 Task: Create a due date automation trigger when advanced on, on the tuesday of the week a card is due add fields without custom field "Resume" set to a number lower or equal to 1 and greater or equal to 10 at 11:00 AM.
Action: Mouse moved to (1273, 98)
Screenshot: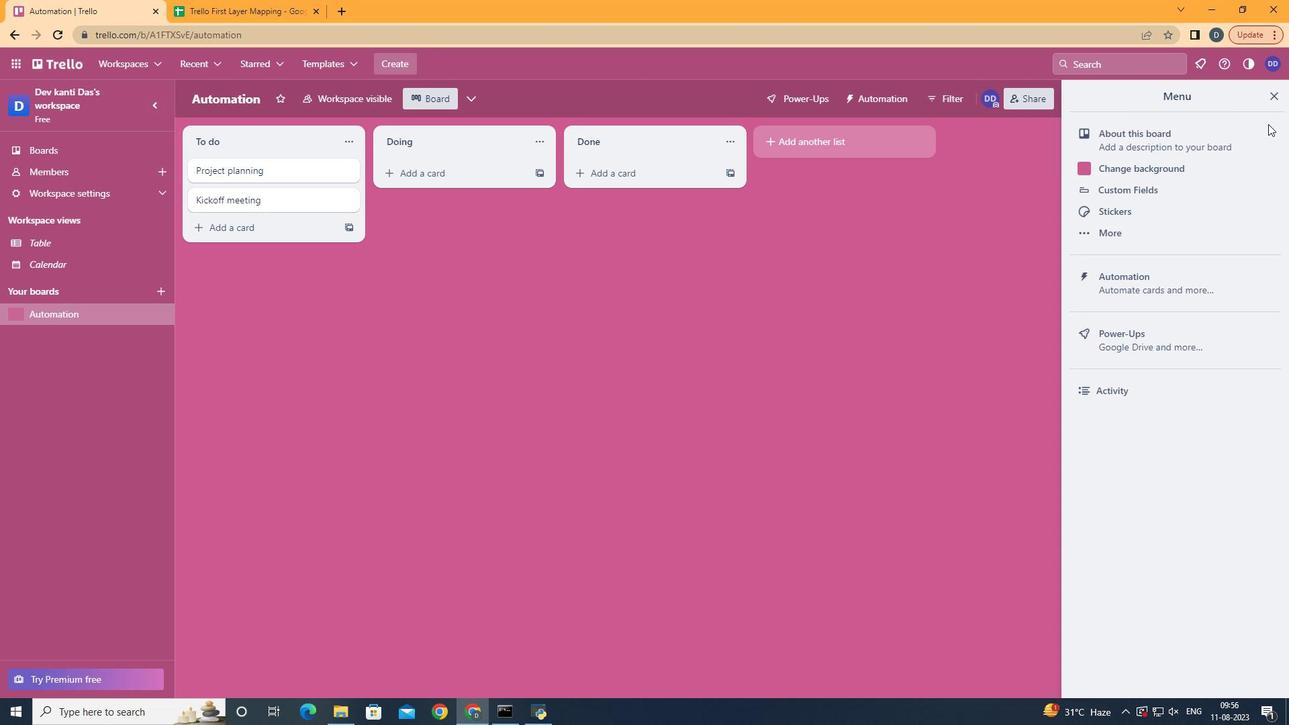 
Action: Mouse pressed left at (1273, 98)
Screenshot: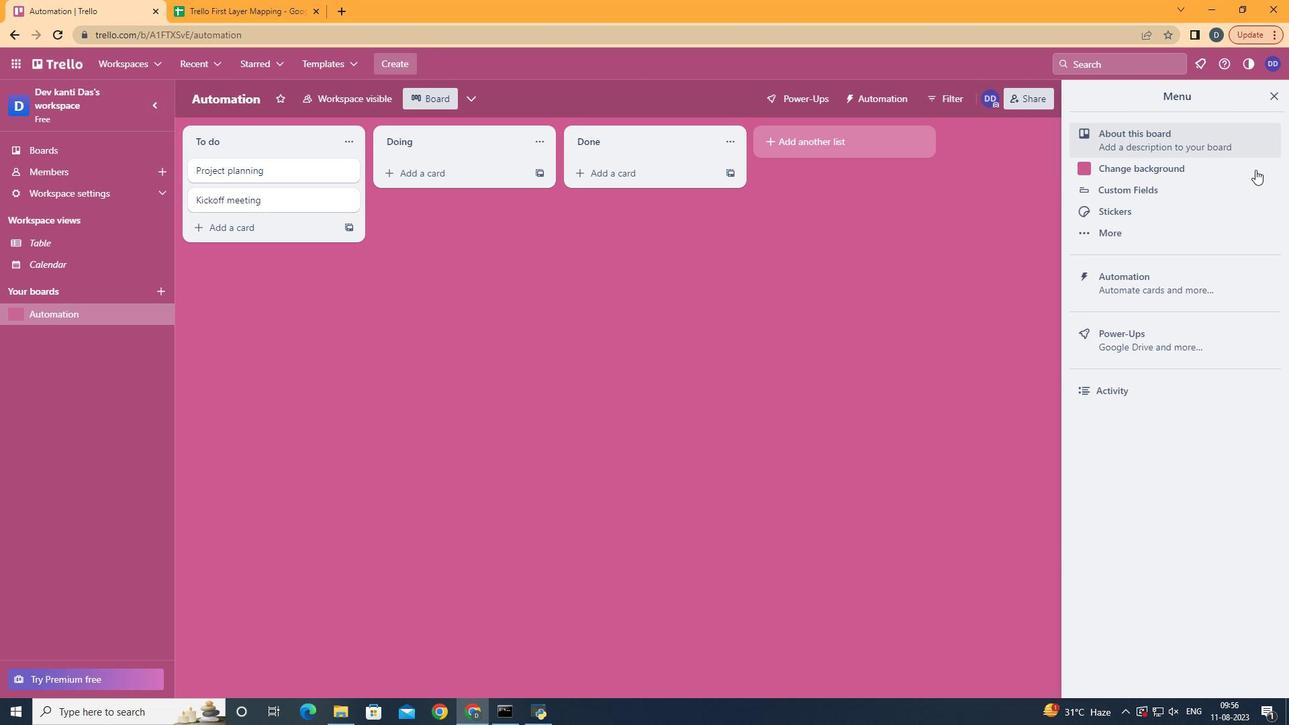 
Action: Mouse moved to (1178, 292)
Screenshot: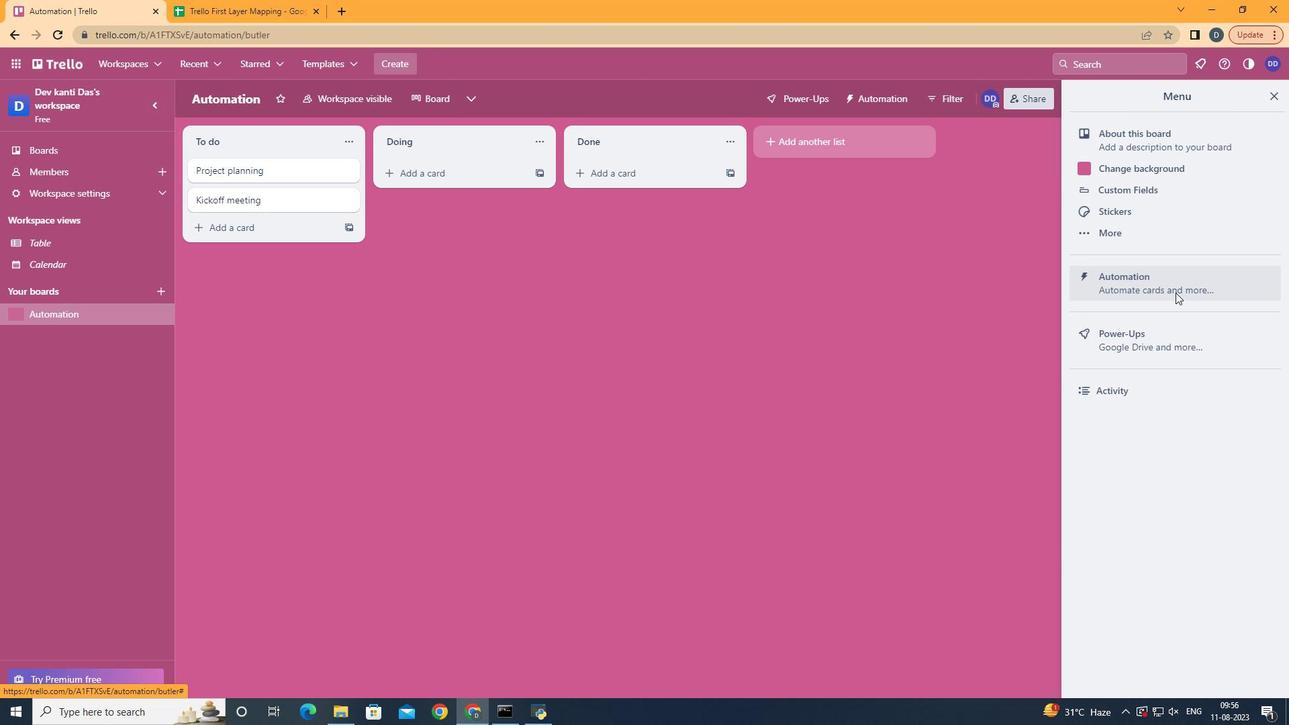 
Action: Mouse pressed left at (1178, 292)
Screenshot: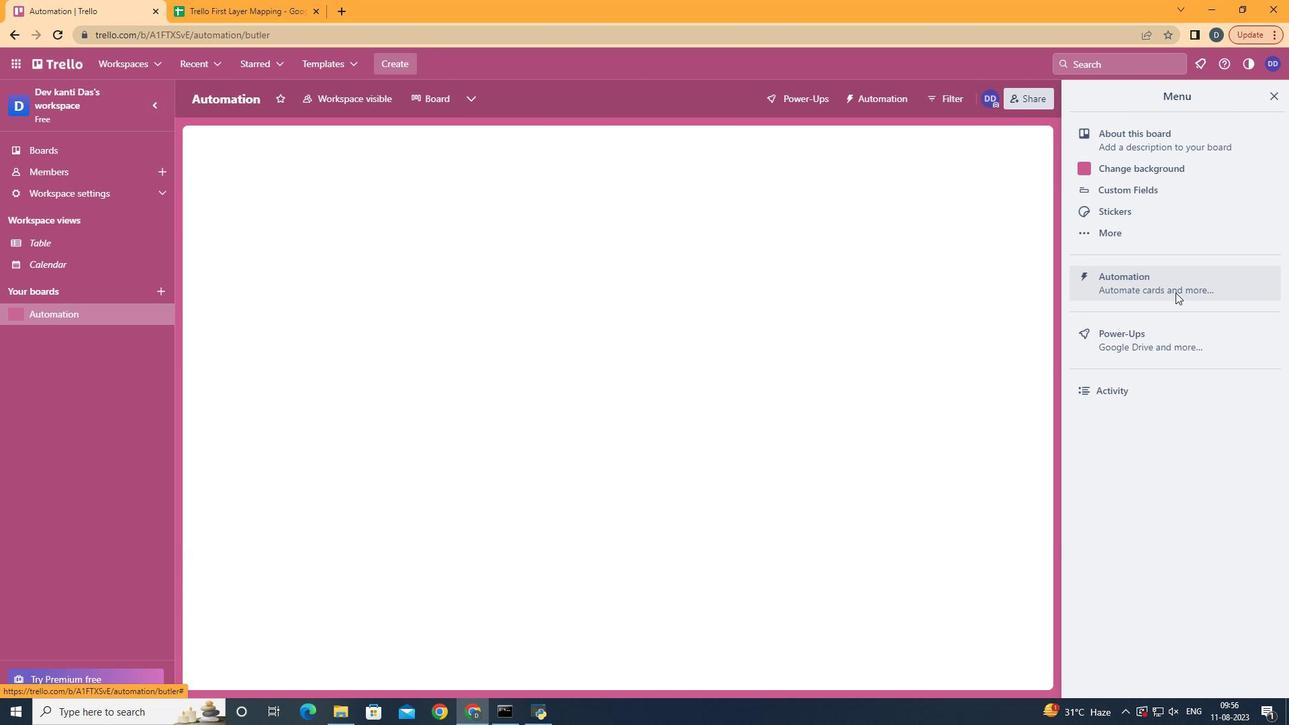 
Action: Mouse moved to (236, 270)
Screenshot: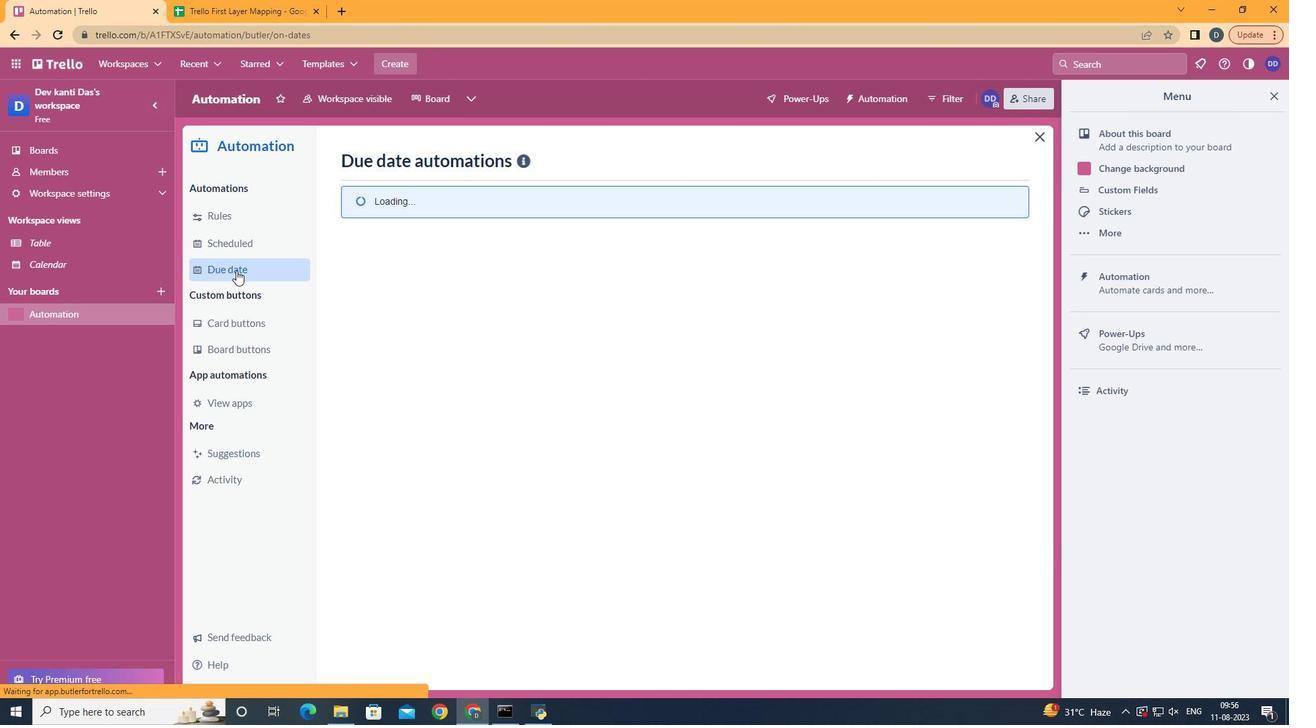 
Action: Mouse pressed left at (236, 270)
Screenshot: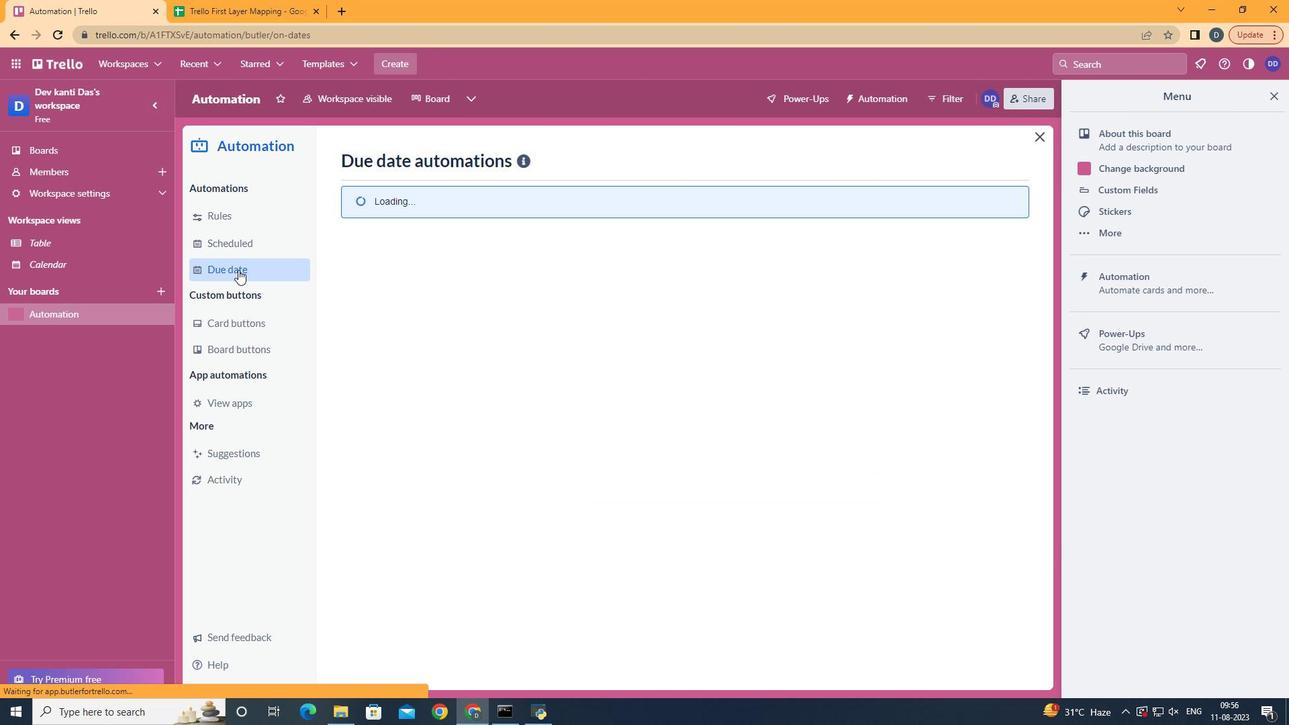 
Action: Mouse moved to (945, 159)
Screenshot: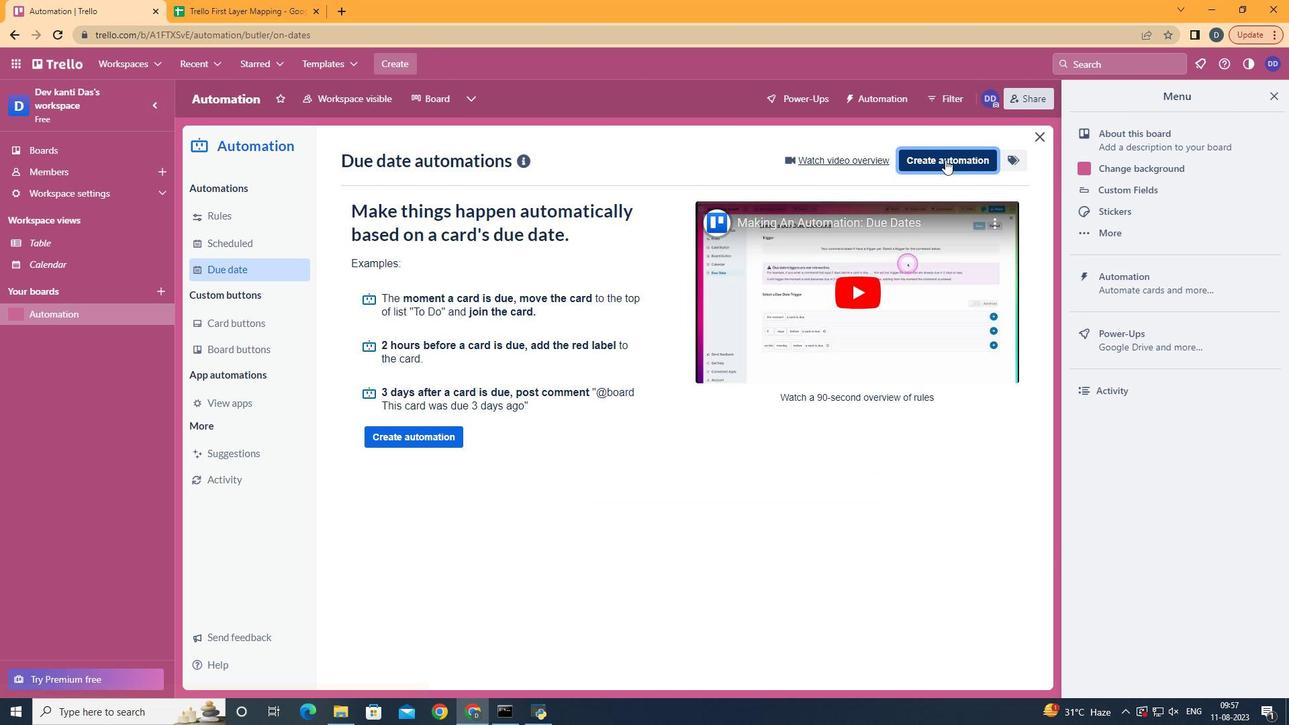 
Action: Mouse pressed left at (945, 159)
Screenshot: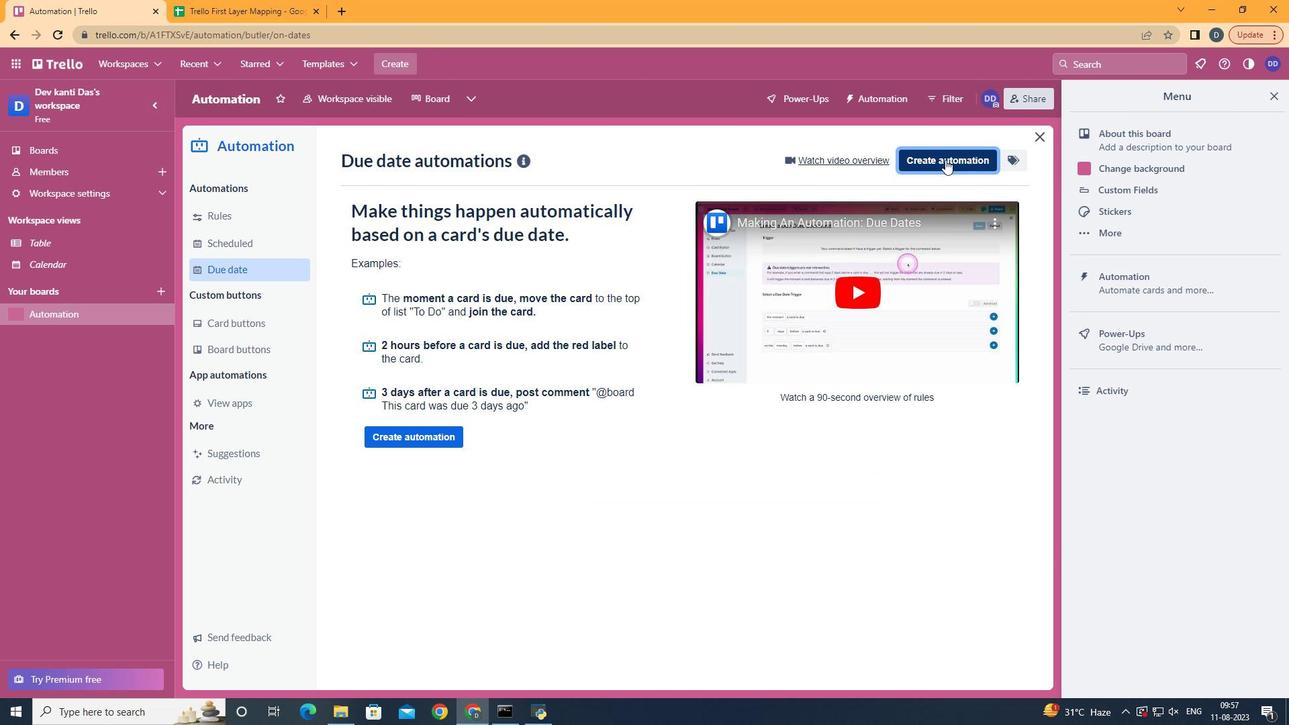
Action: Mouse moved to (636, 278)
Screenshot: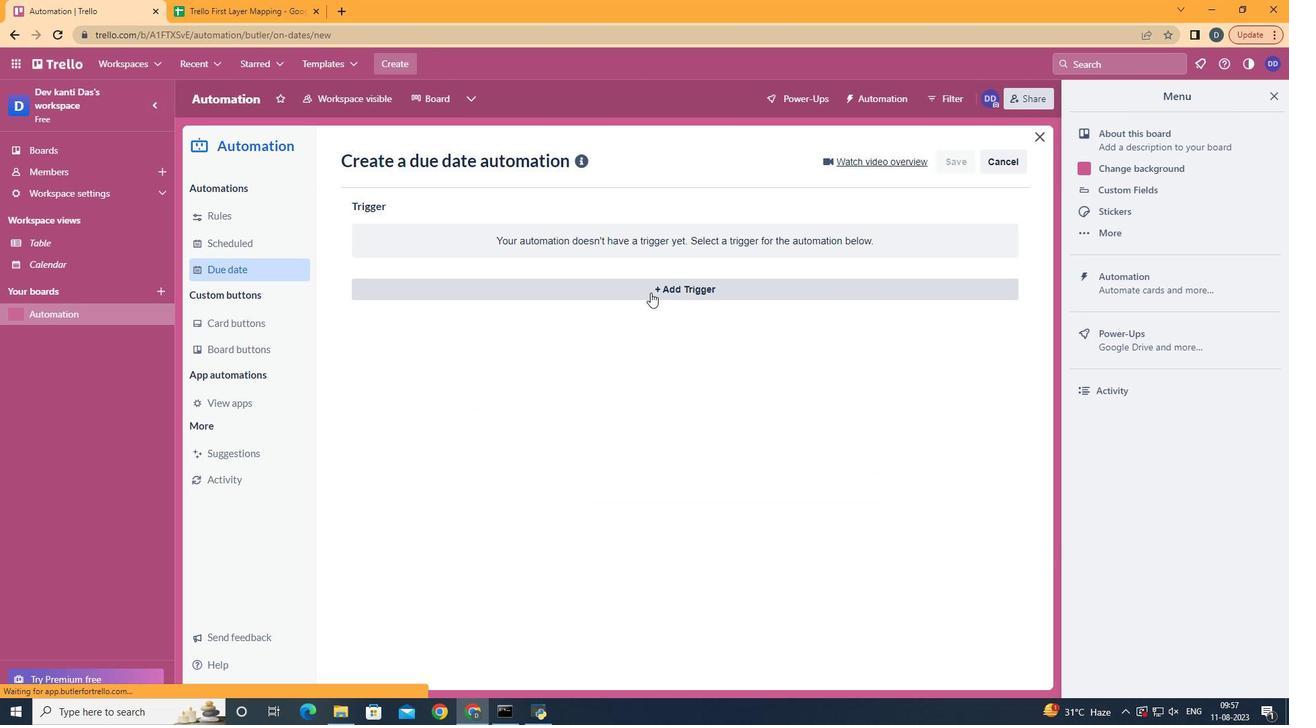 
Action: Mouse pressed left at (636, 278)
Screenshot: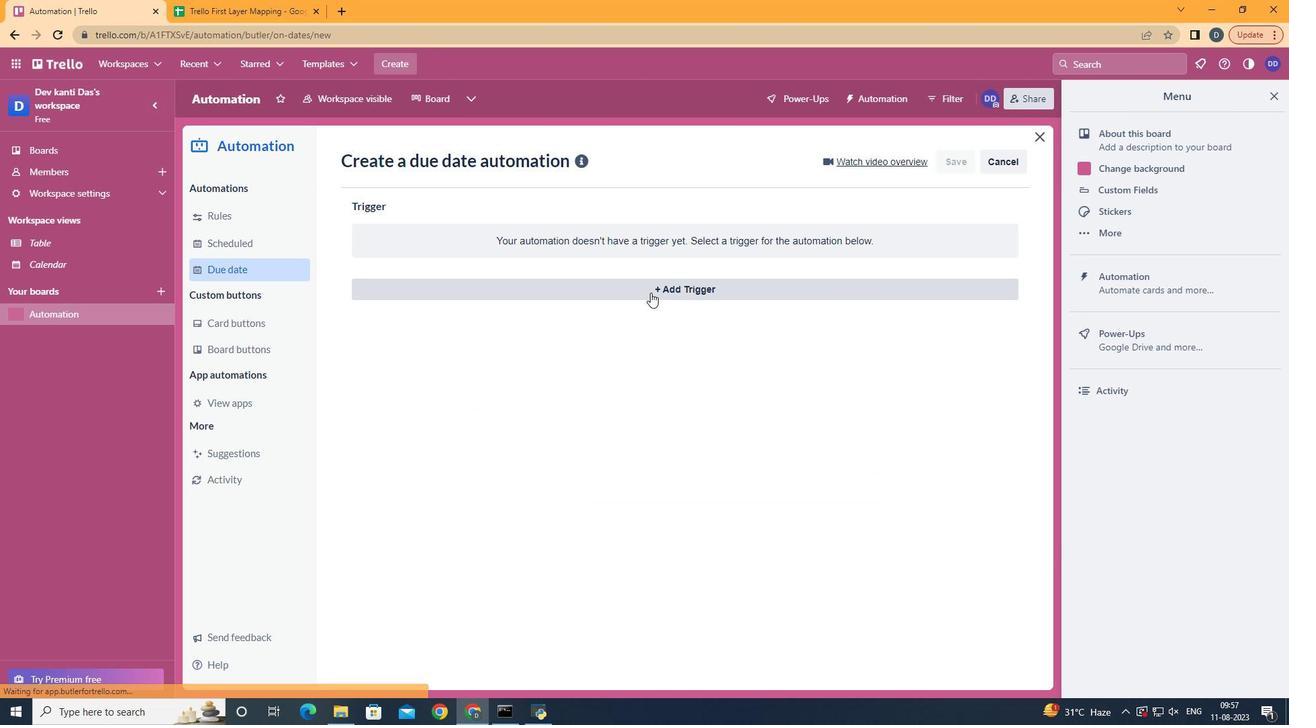 
Action: Mouse moved to (651, 292)
Screenshot: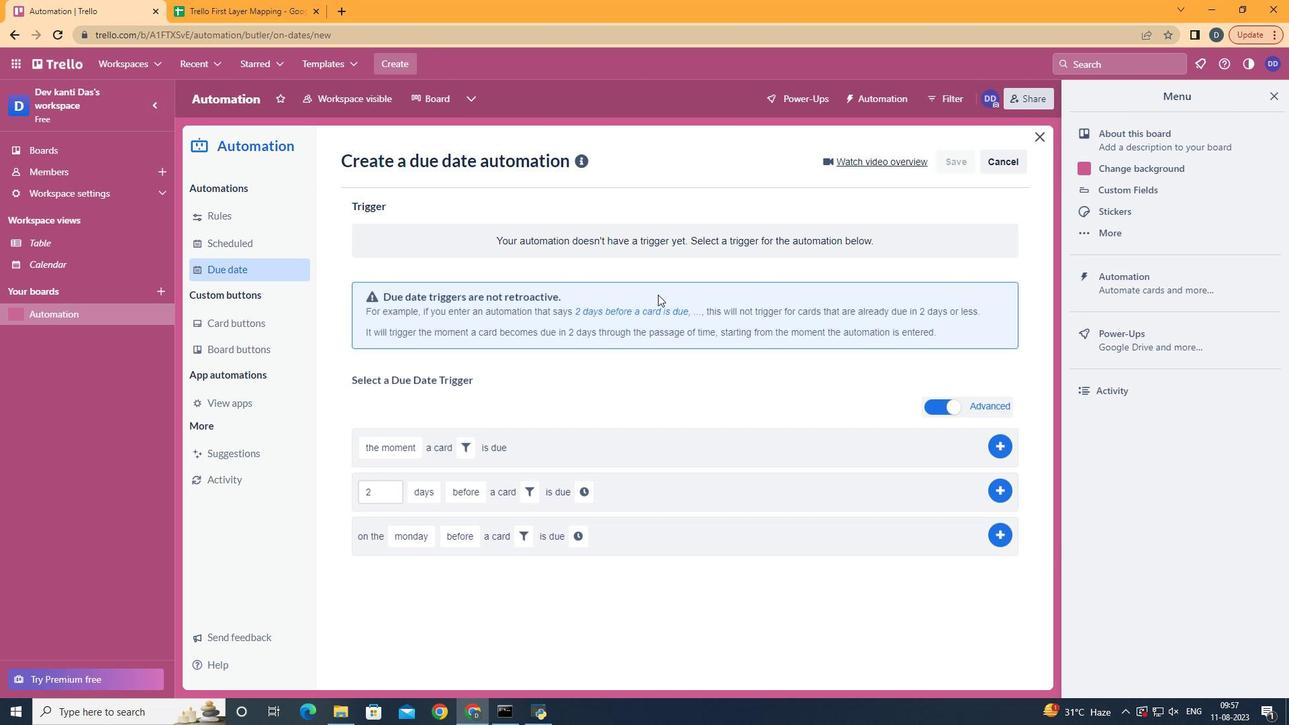 
Action: Mouse pressed left at (651, 292)
Screenshot: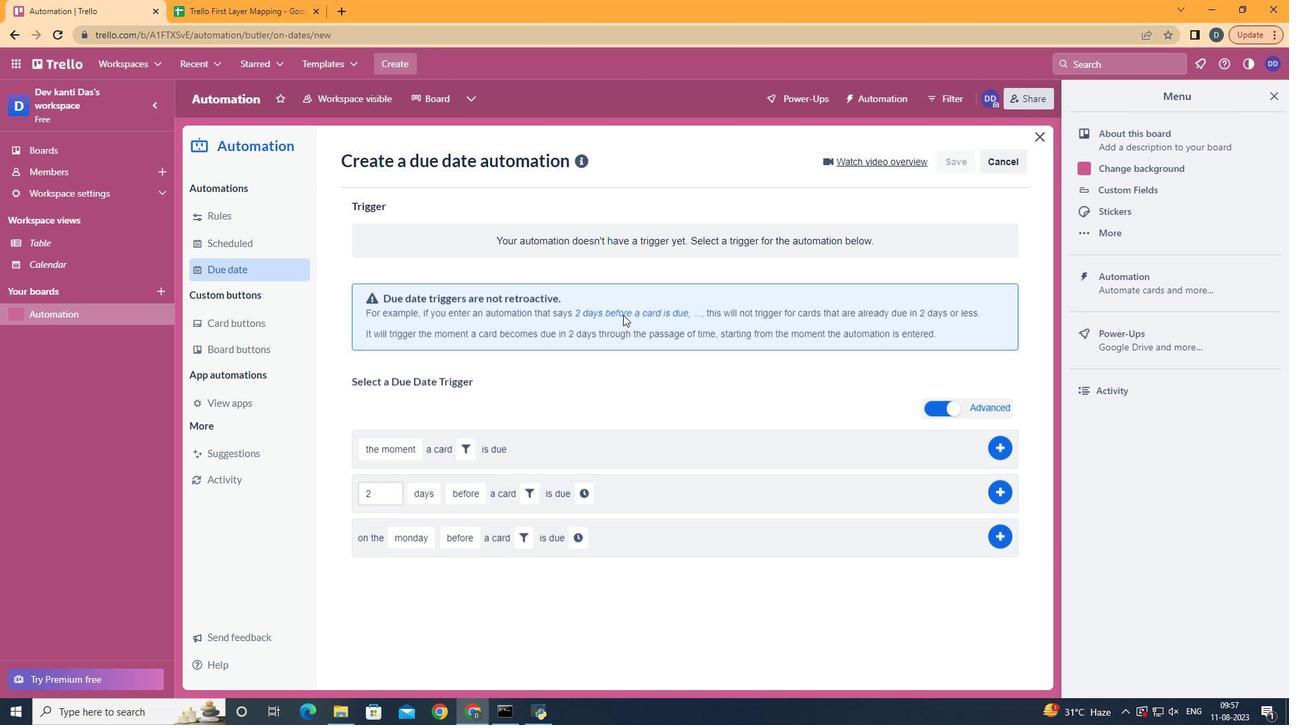 
Action: Mouse moved to (457, 375)
Screenshot: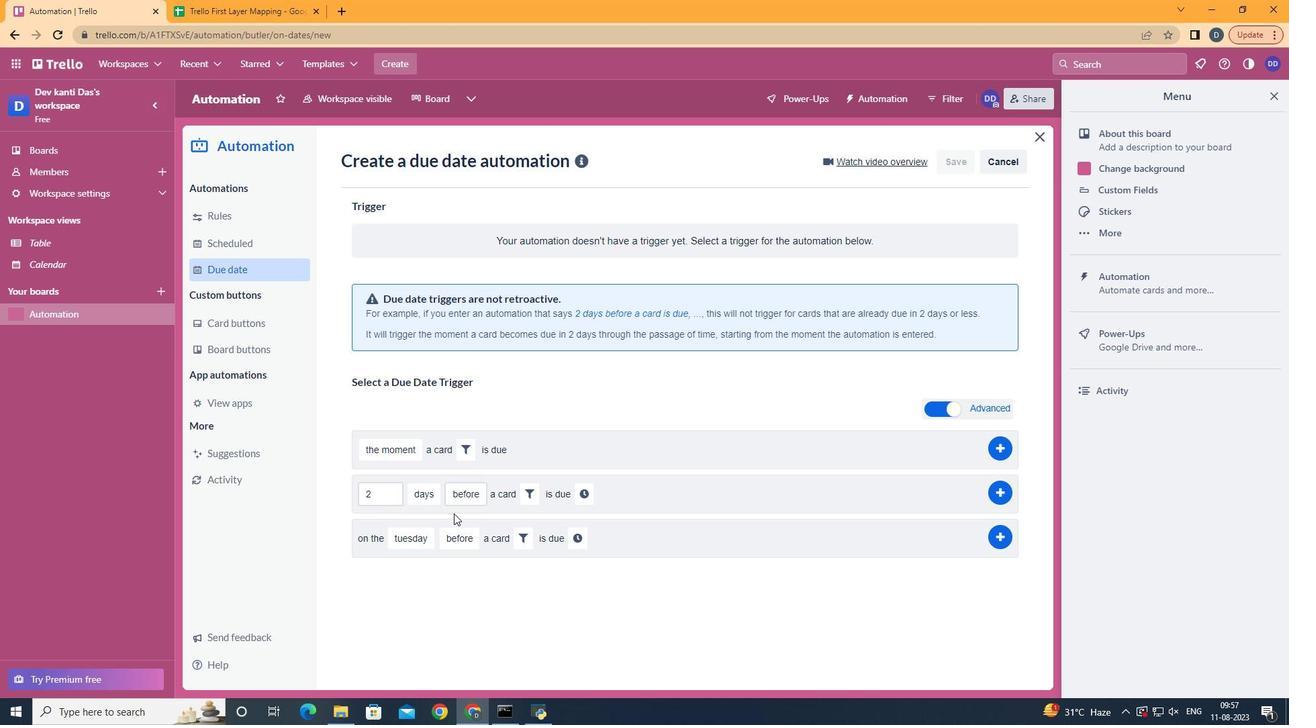 
Action: Mouse pressed left at (457, 375)
Screenshot: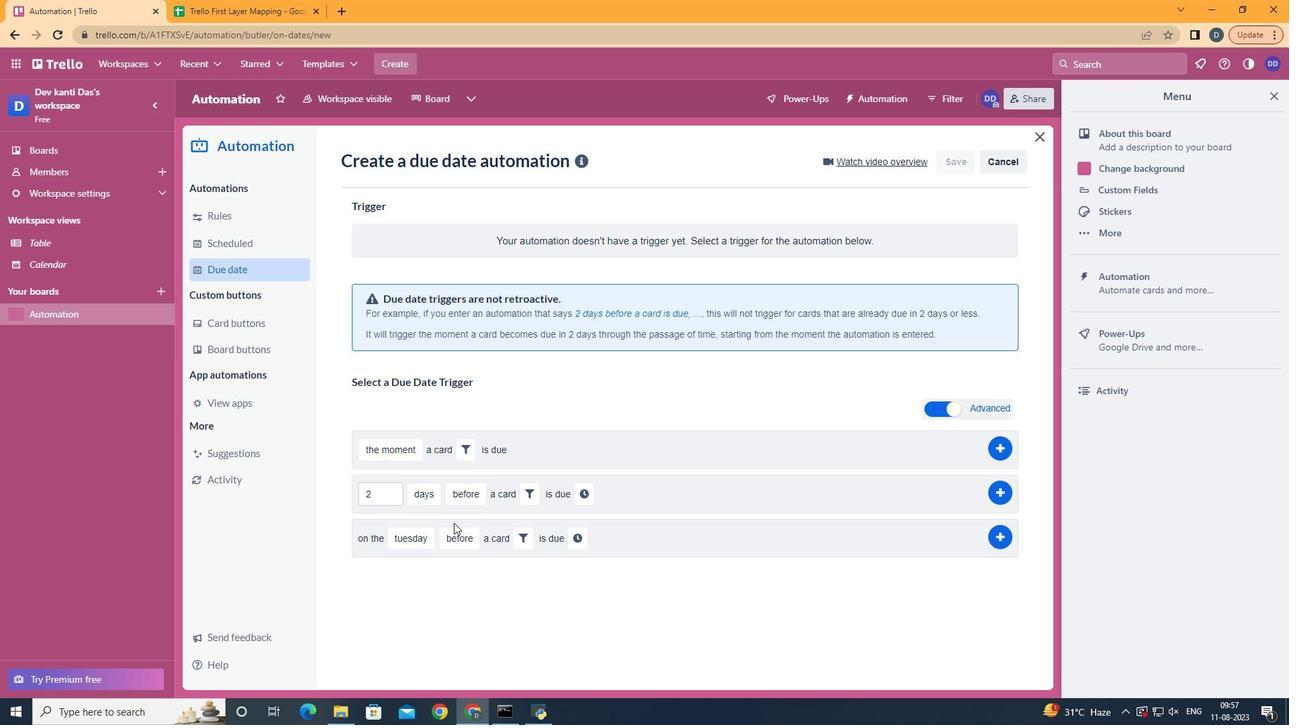 
Action: Mouse moved to (460, 620)
Screenshot: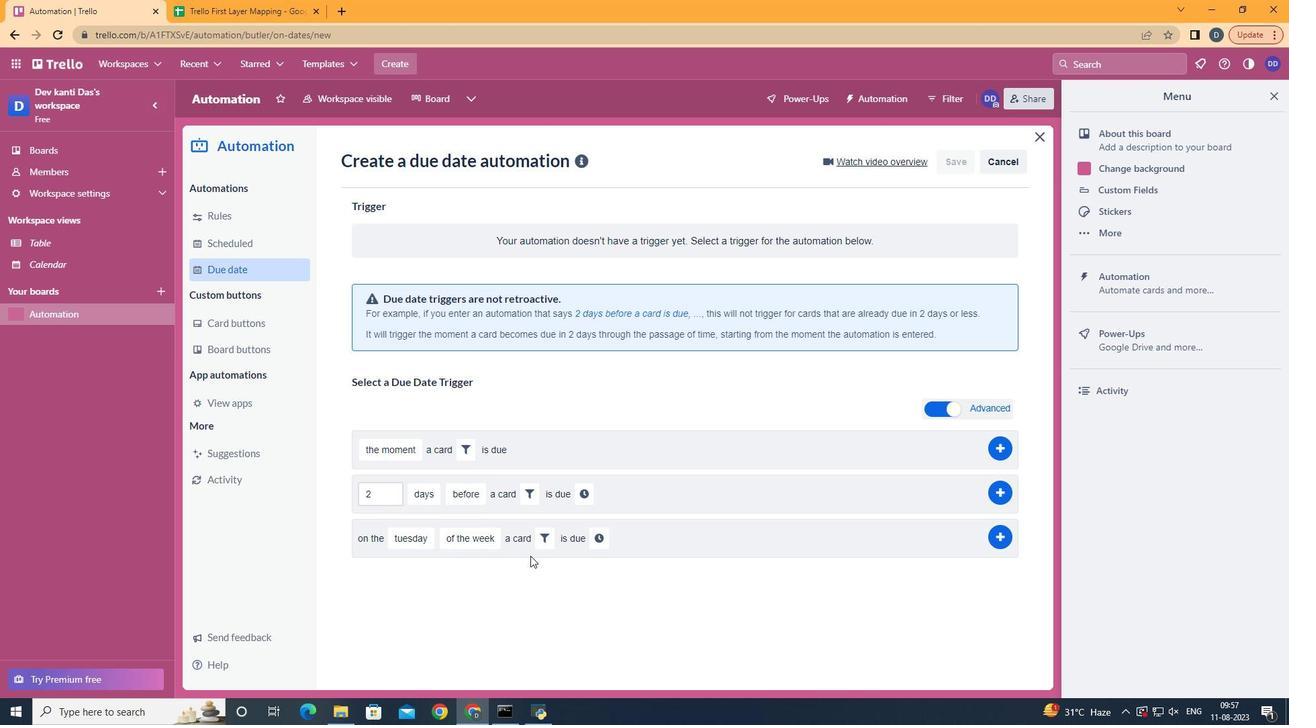 
Action: Mouse pressed left at (460, 620)
Screenshot: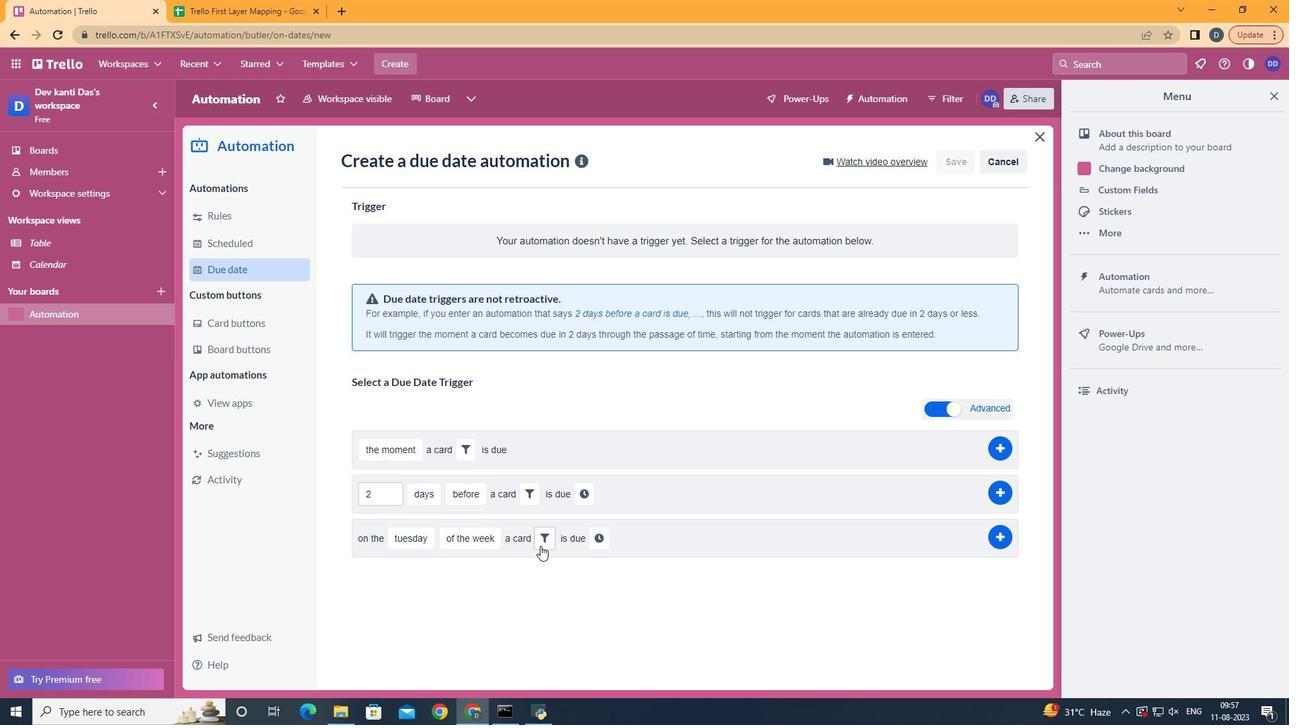 
Action: Mouse moved to (547, 543)
Screenshot: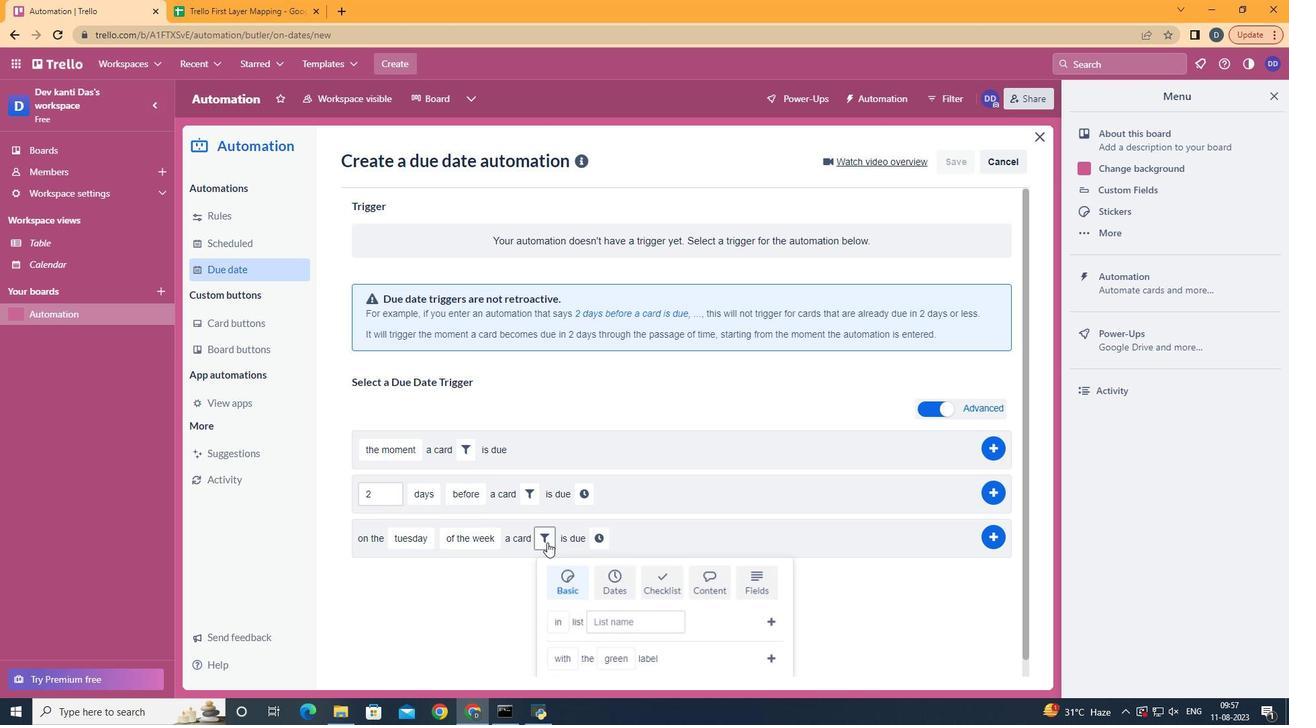 
Action: Mouse pressed left at (547, 543)
Screenshot: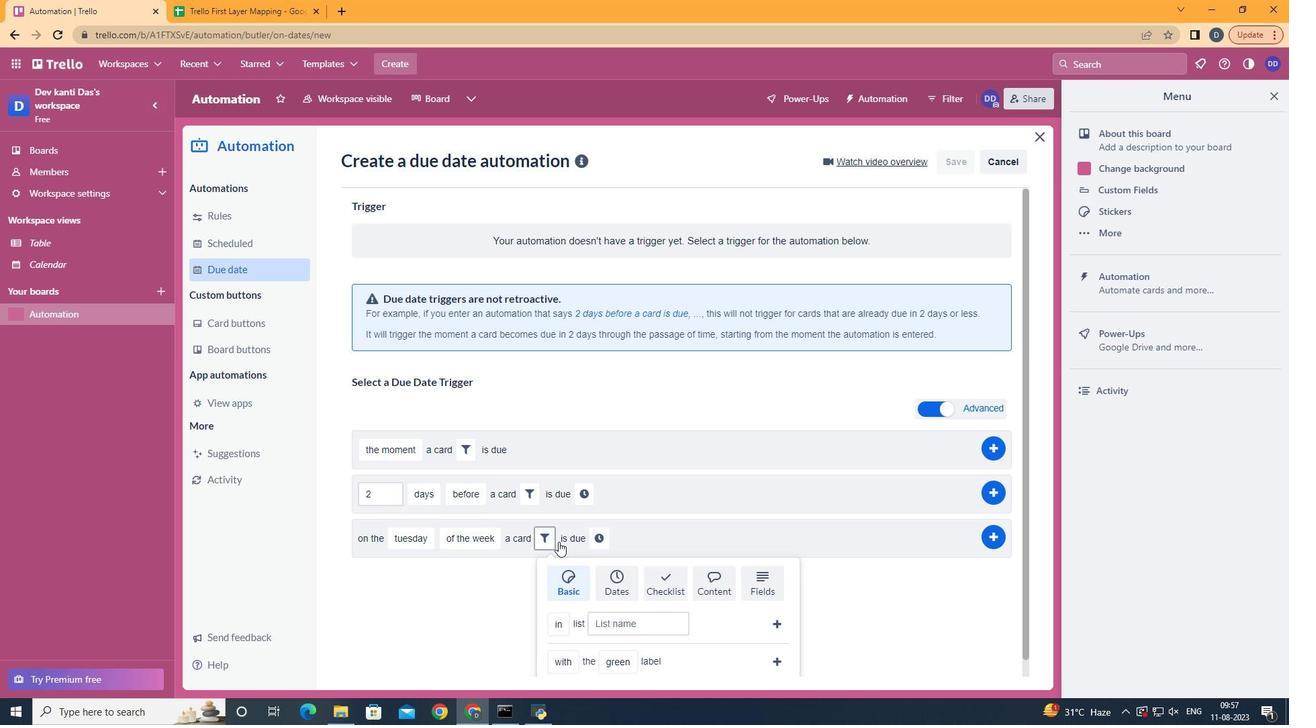 
Action: Mouse moved to (747, 580)
Screenshot: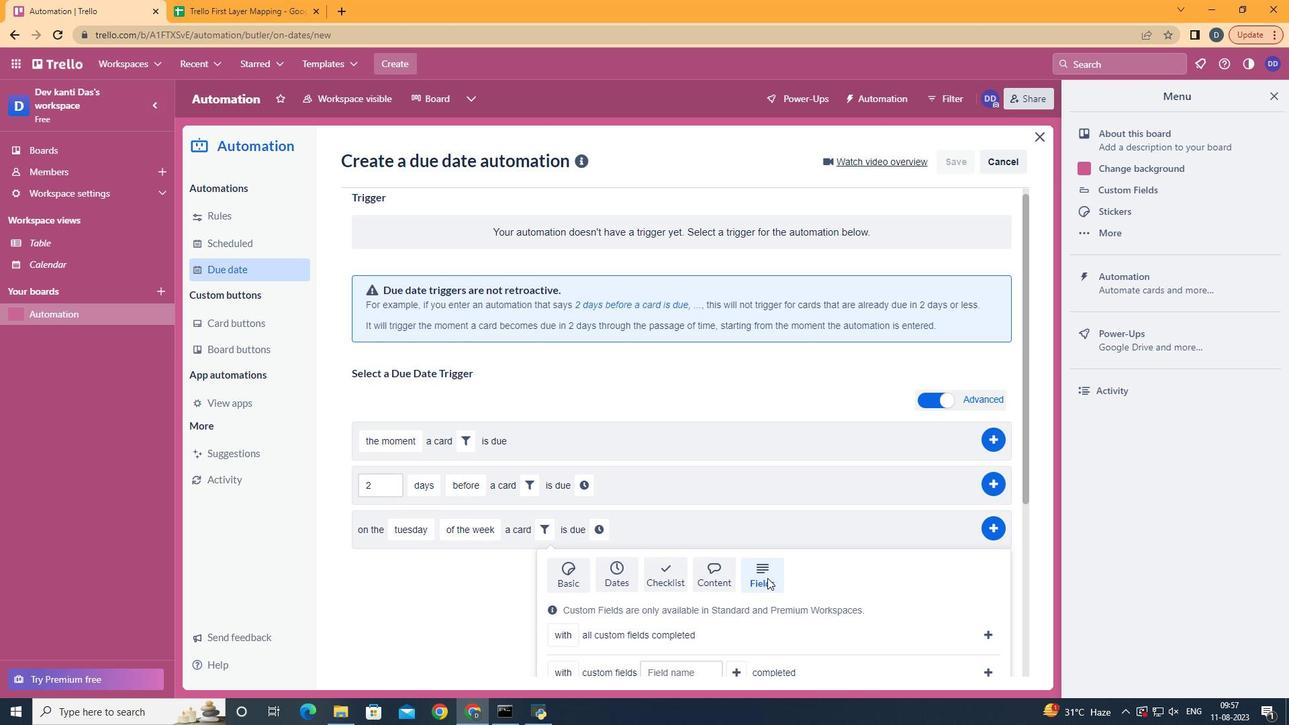 
Action: Mouse pressed left at (747, 580)
Screenshot: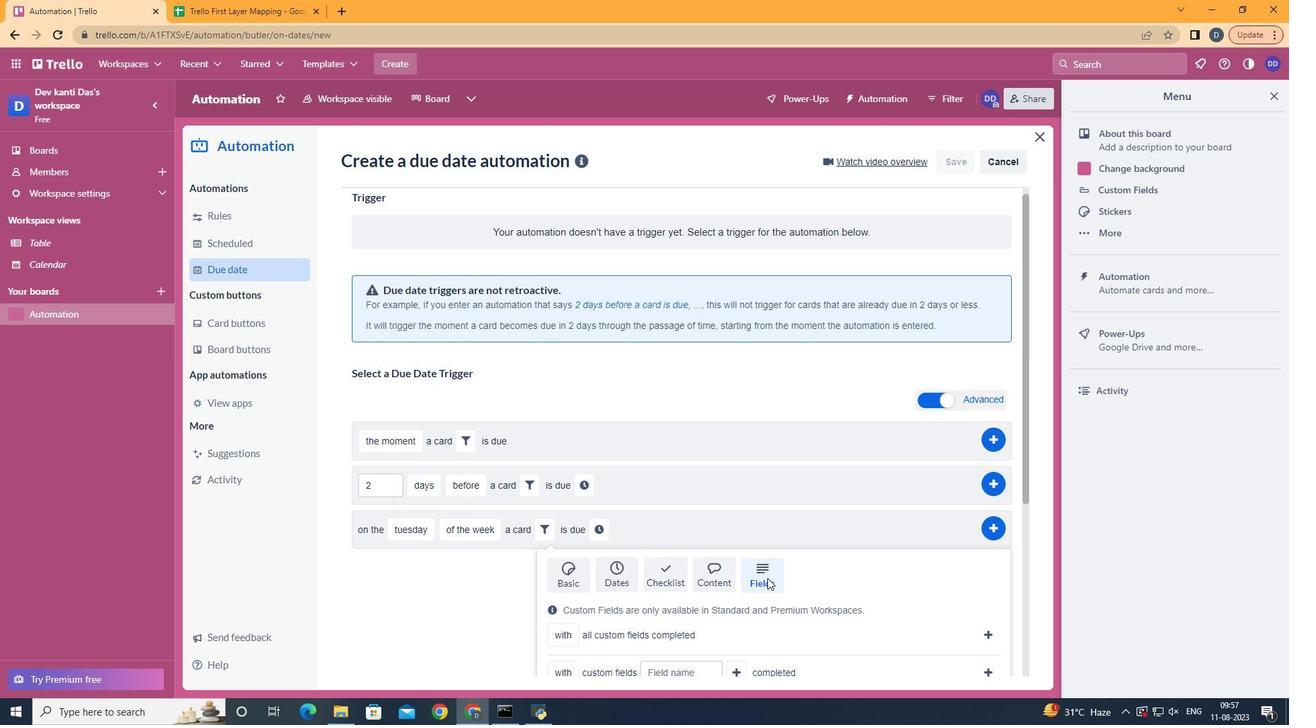 
Action: Mouse moved to (749, 580)
Screenshot: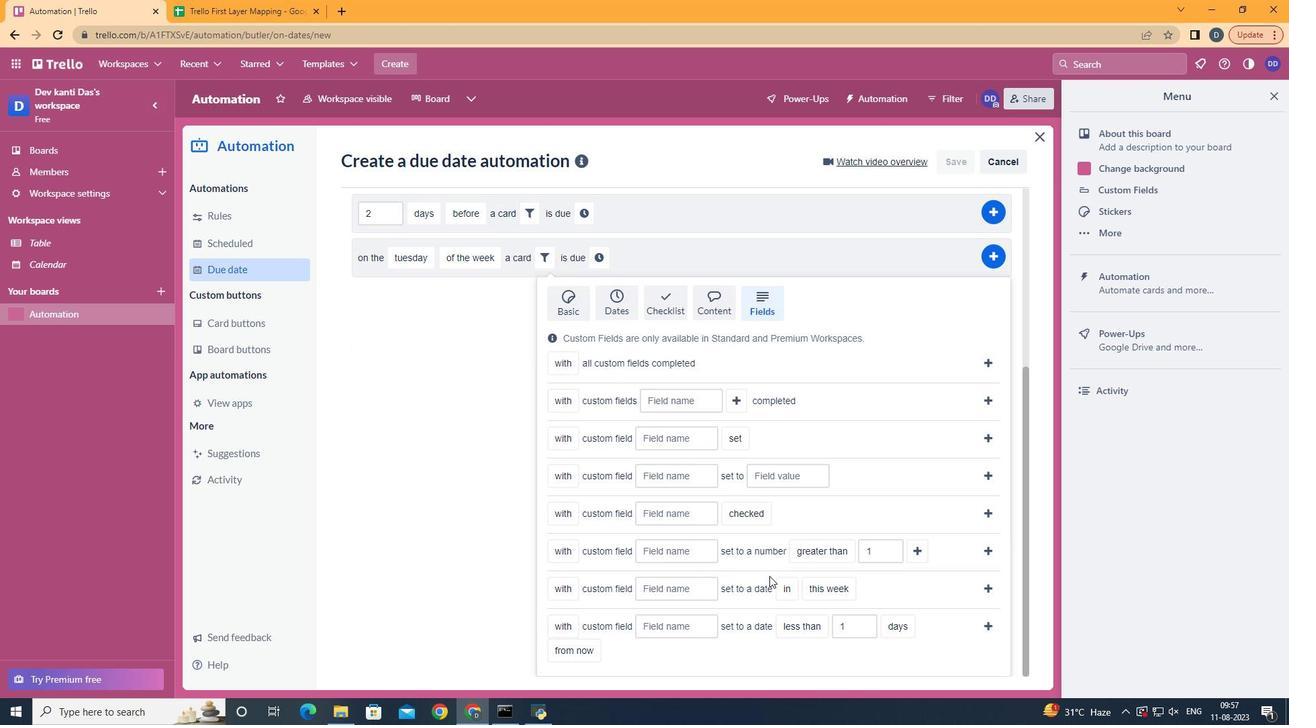 
Action: Mouse scrolled (749, 579) with delta (0, 0)
Screenshot: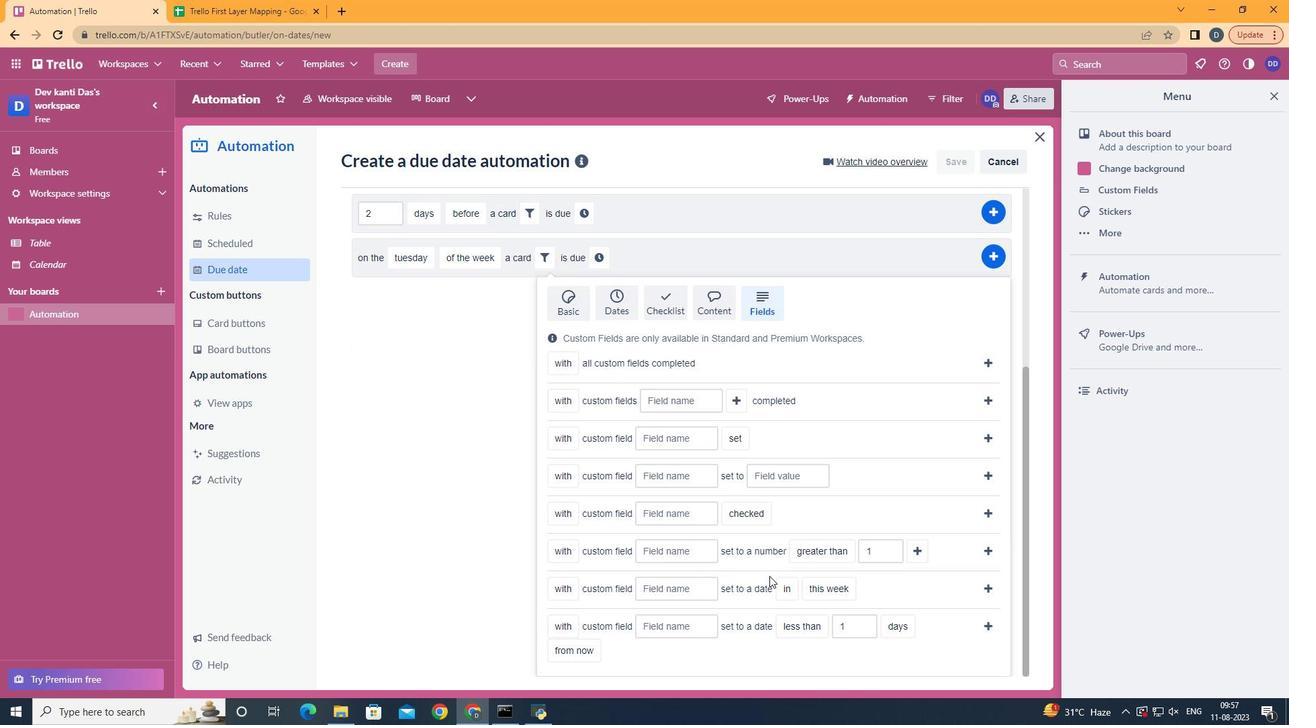 
Action: Mouse scrolled (749, 579) with delta (0, 0)
Screenshot: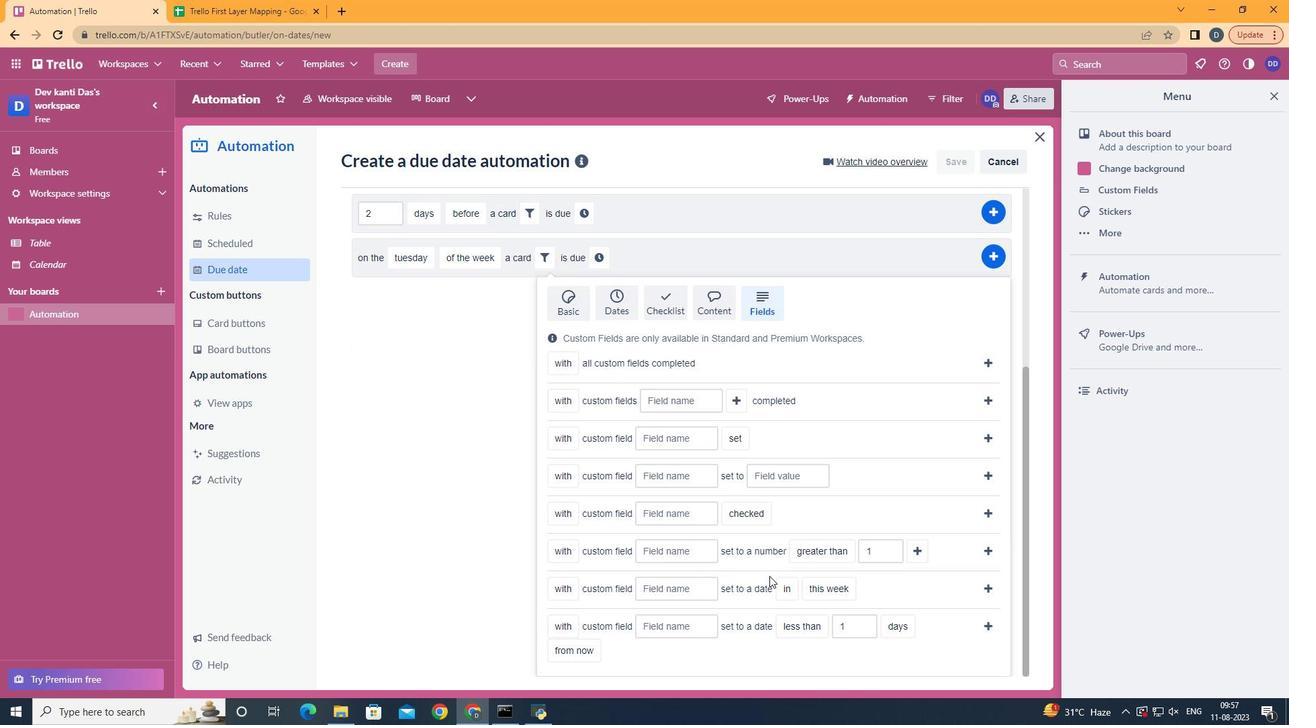 
Action: Mouse scrolled (749, 579) with delta (0, 0)
Screenshot: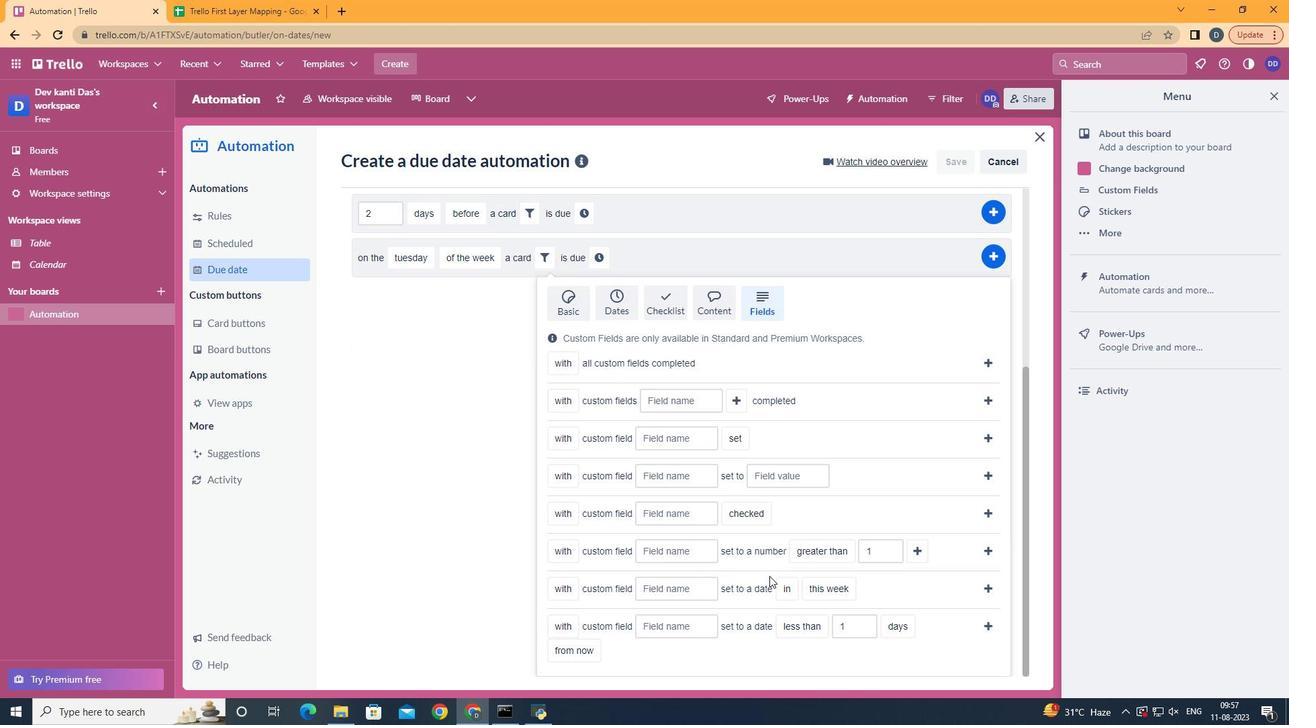 
Action: Mouse scrolled (749, 579) with delta (0, 0)
Screenshot: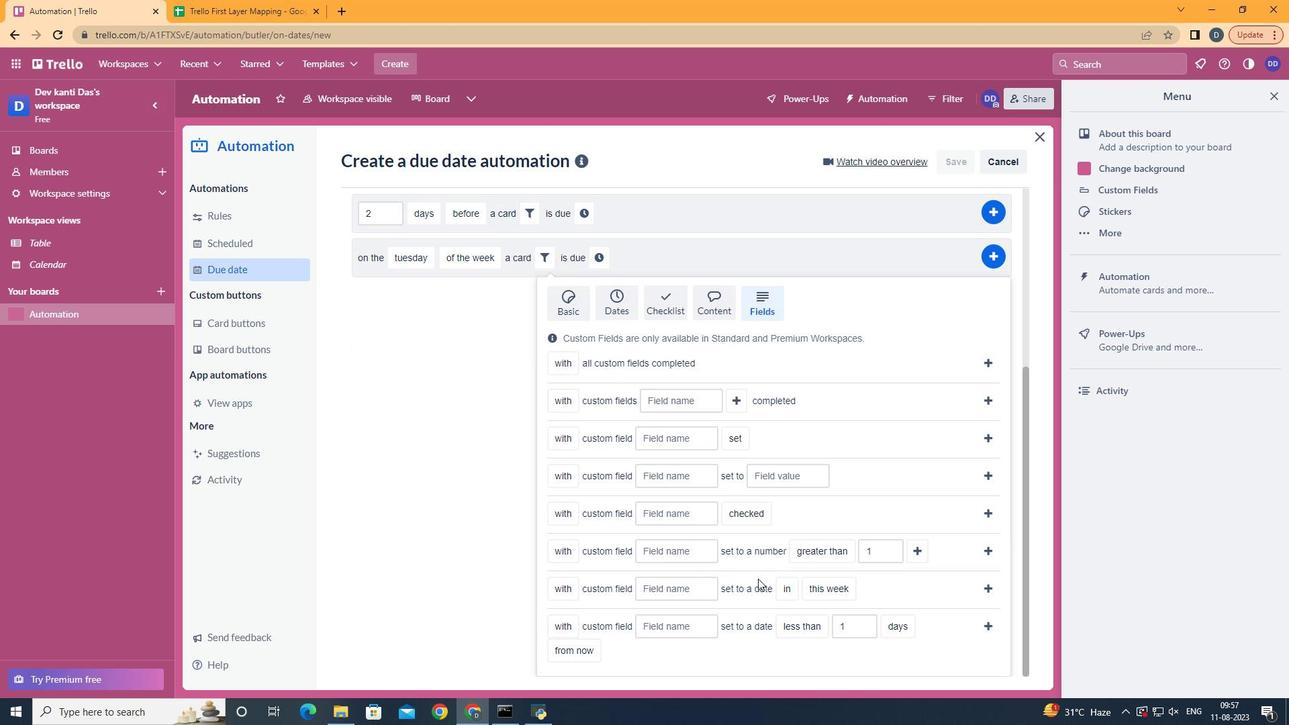 
Action: Mouse scrolled (749, 579) with delta (0, 0)
Screenshot: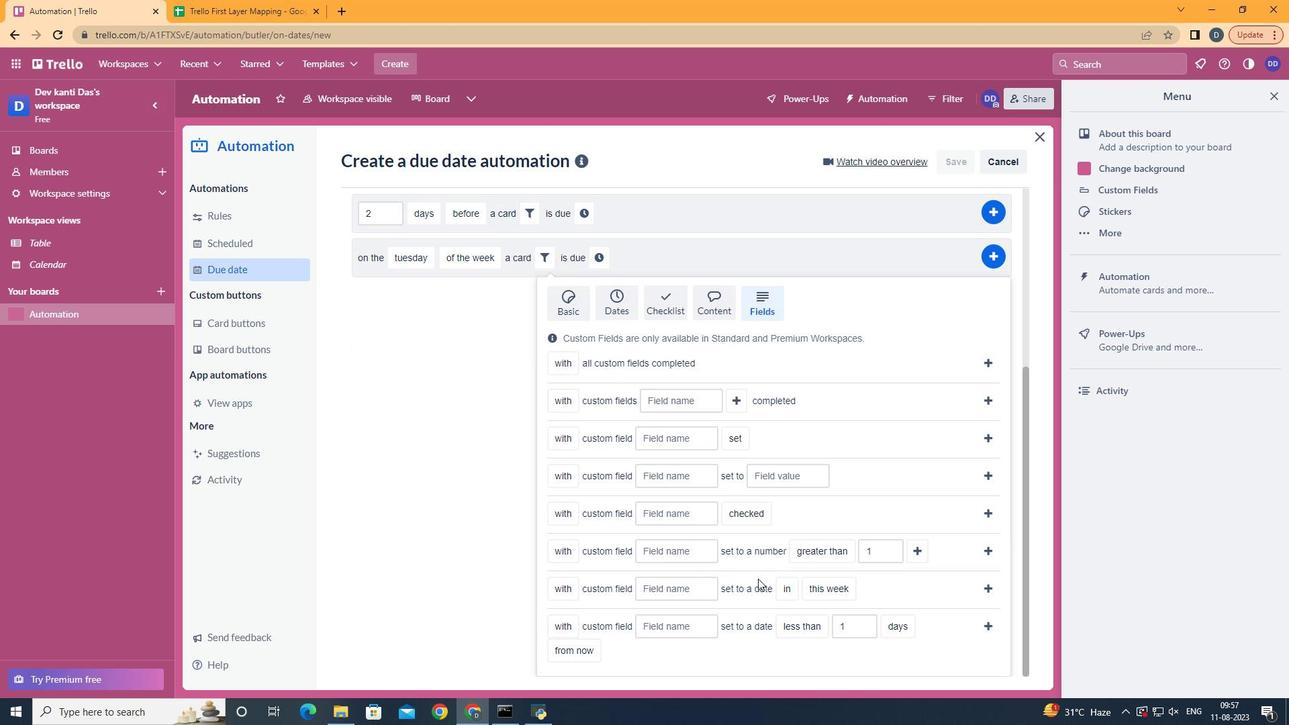 
Action: Mouse moved to (577, 610)
Screenshot: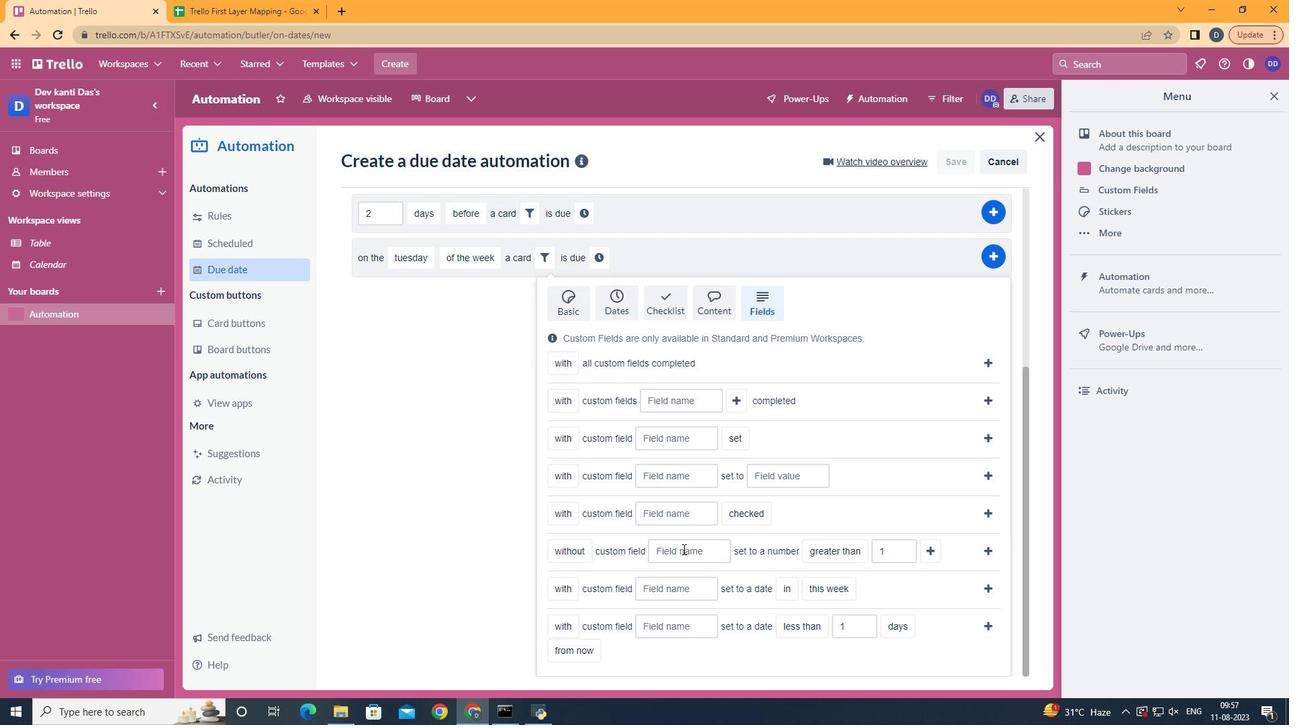 
Action: Mouse pressed left at (577, 610)
Screenshot: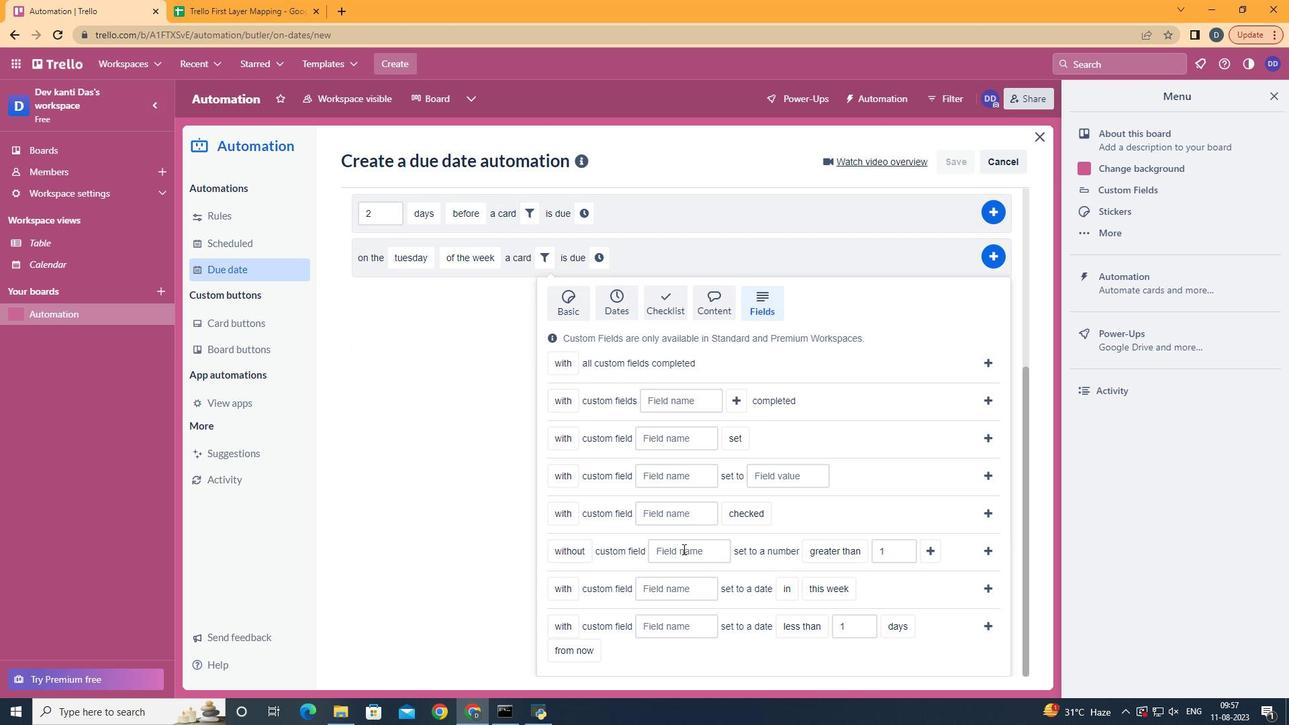 
Action: Mouse moved to (683, 549)
Screenshot: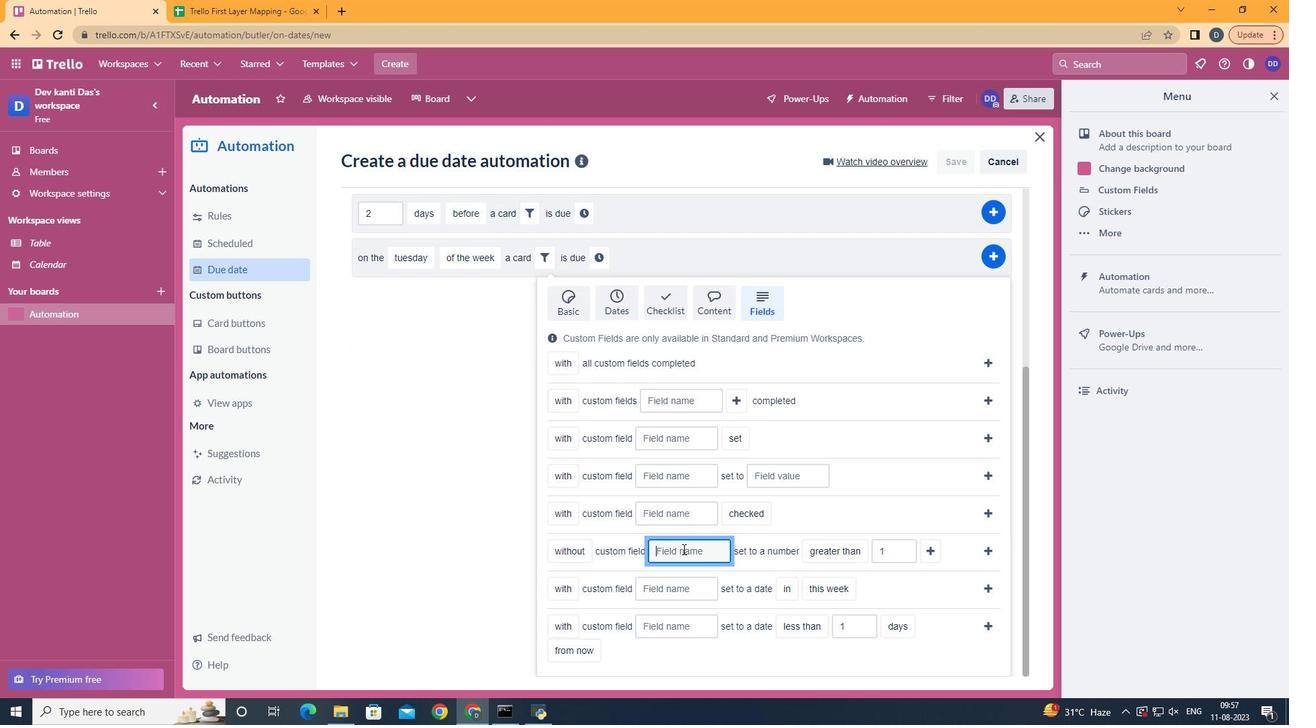 
Action: Mouse pressed left at (683, 549)
Screenshot: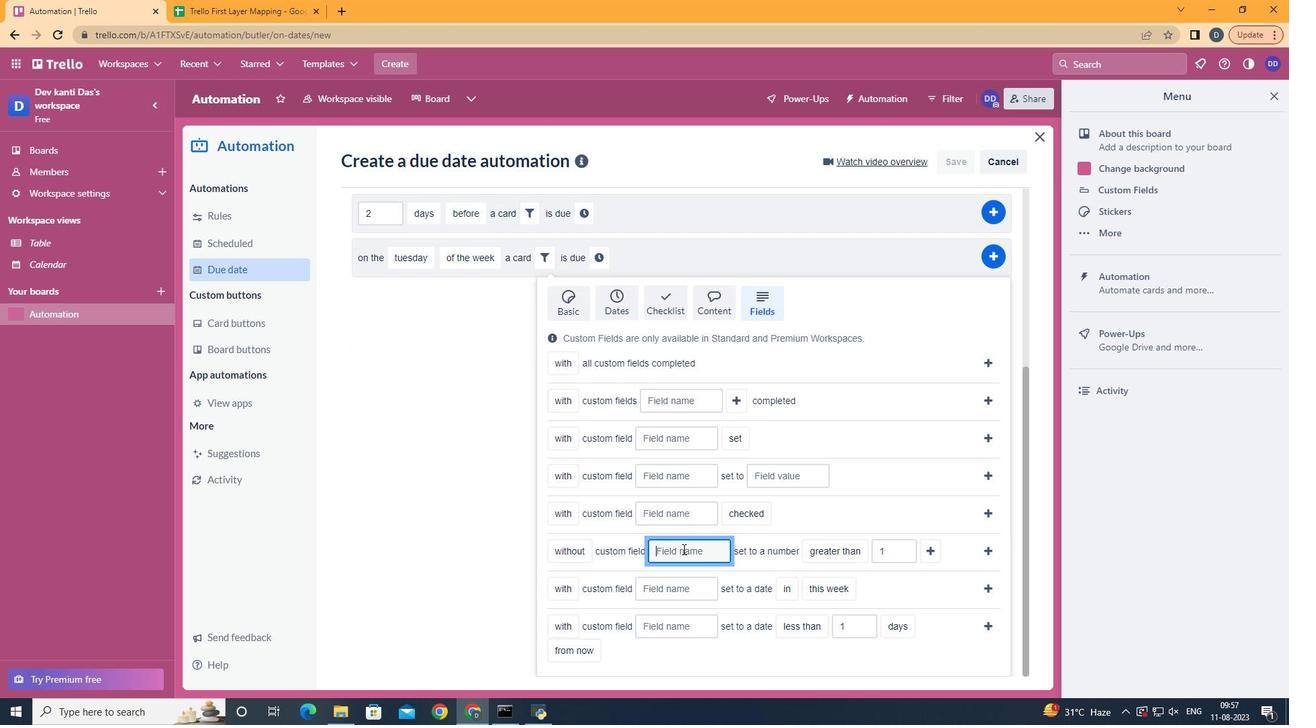 
Action: Key pressed <Key.shift>Resume
Screenshot: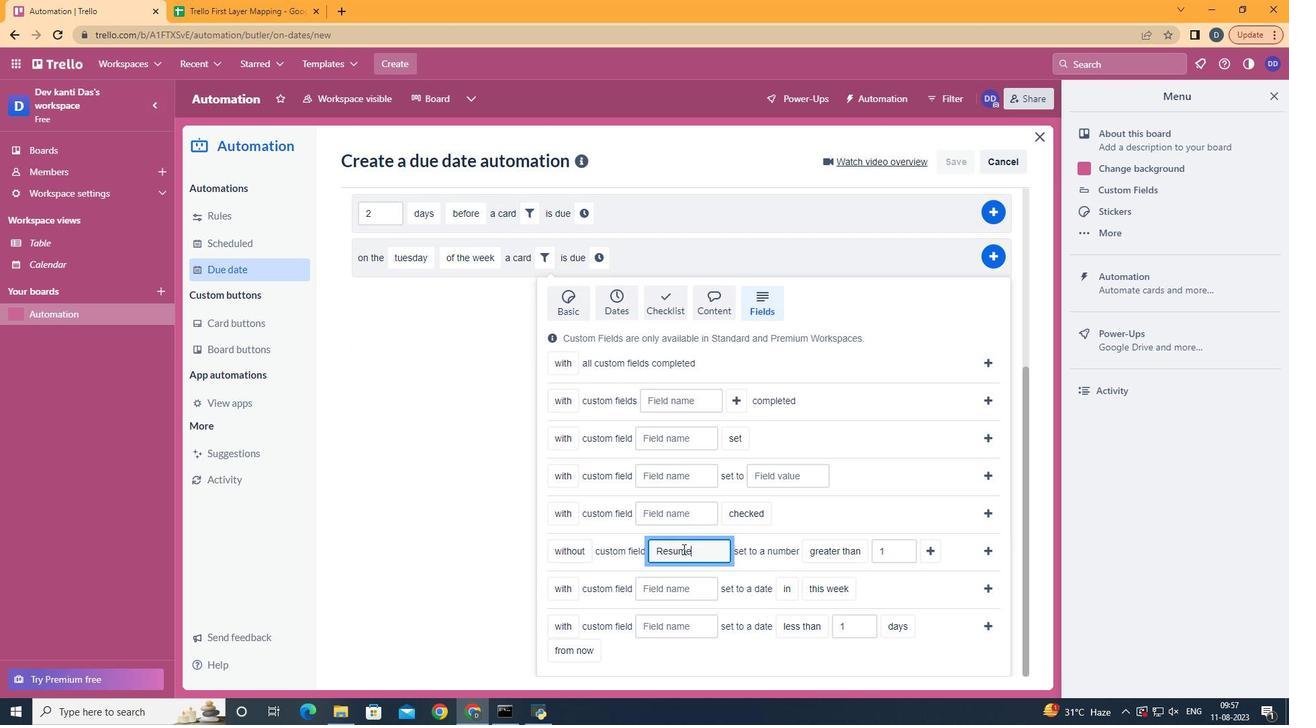 
Action: Mouse moved to (864, 655)
Screenshot: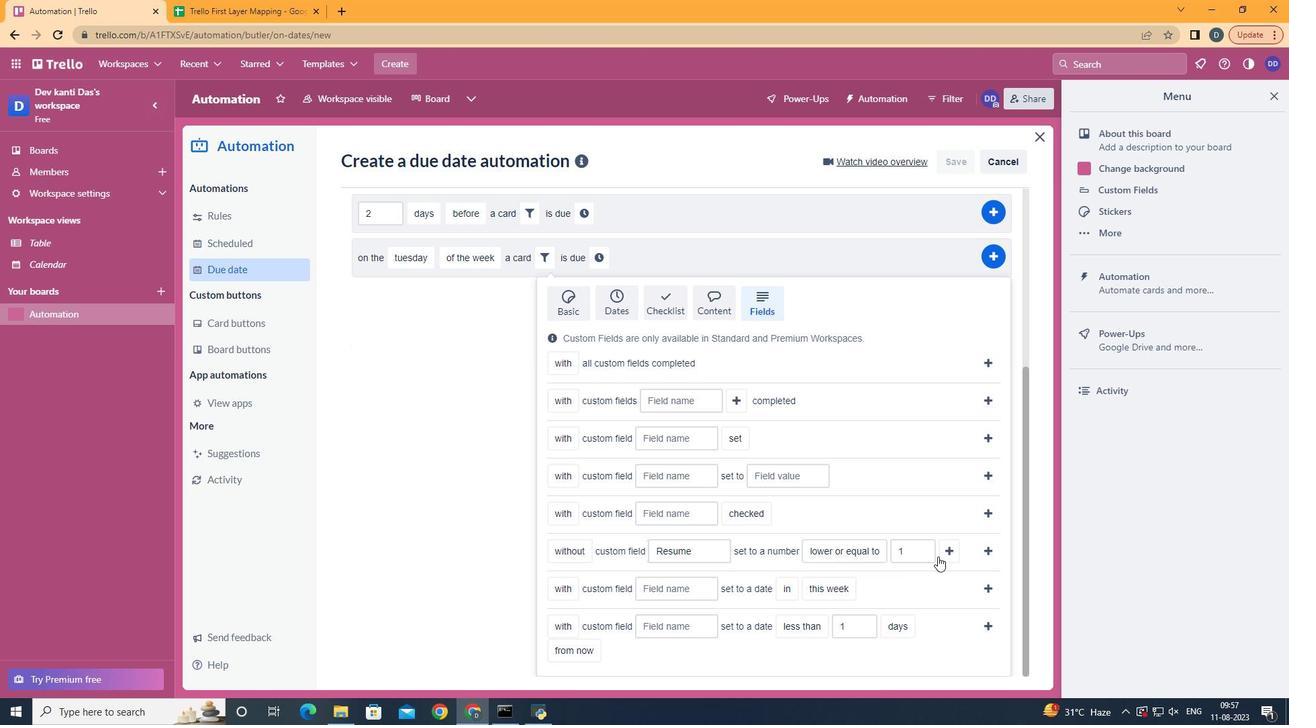 
Action: Mouse pressed left at (864, 655)
Screenshot: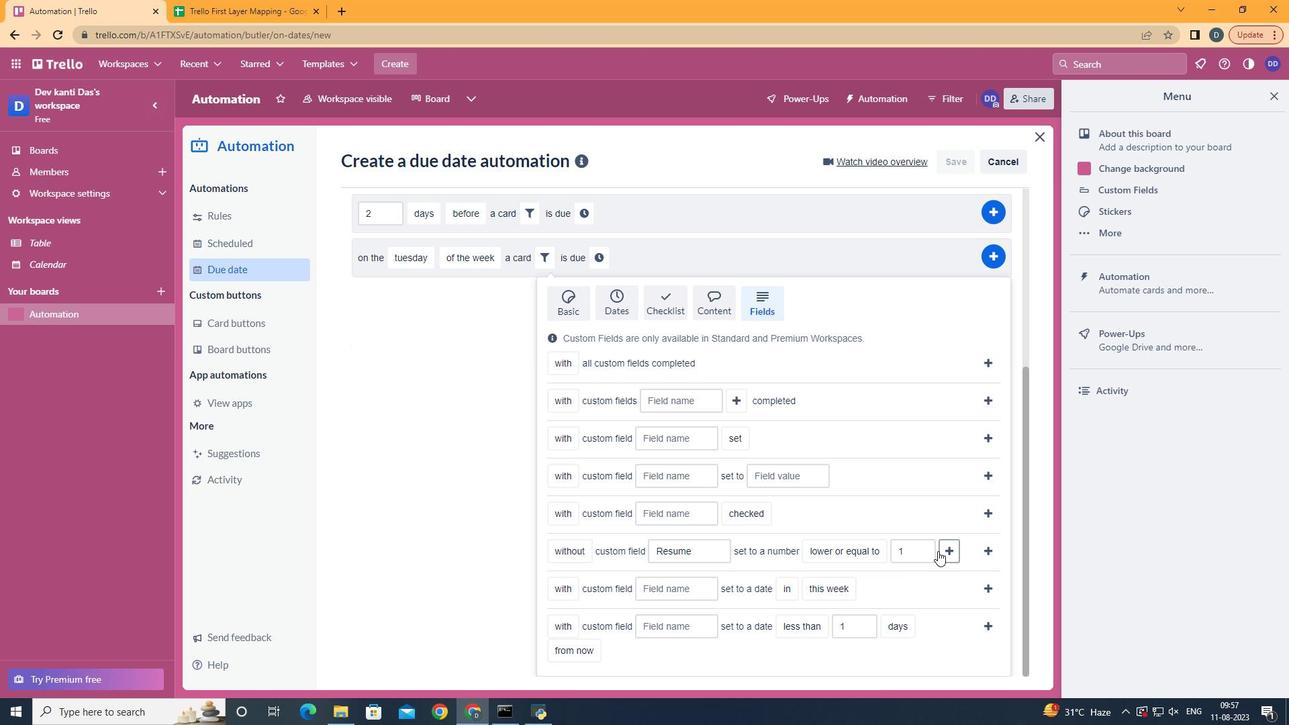 
Action: Mouse moved to (938, 550)
Screenshot: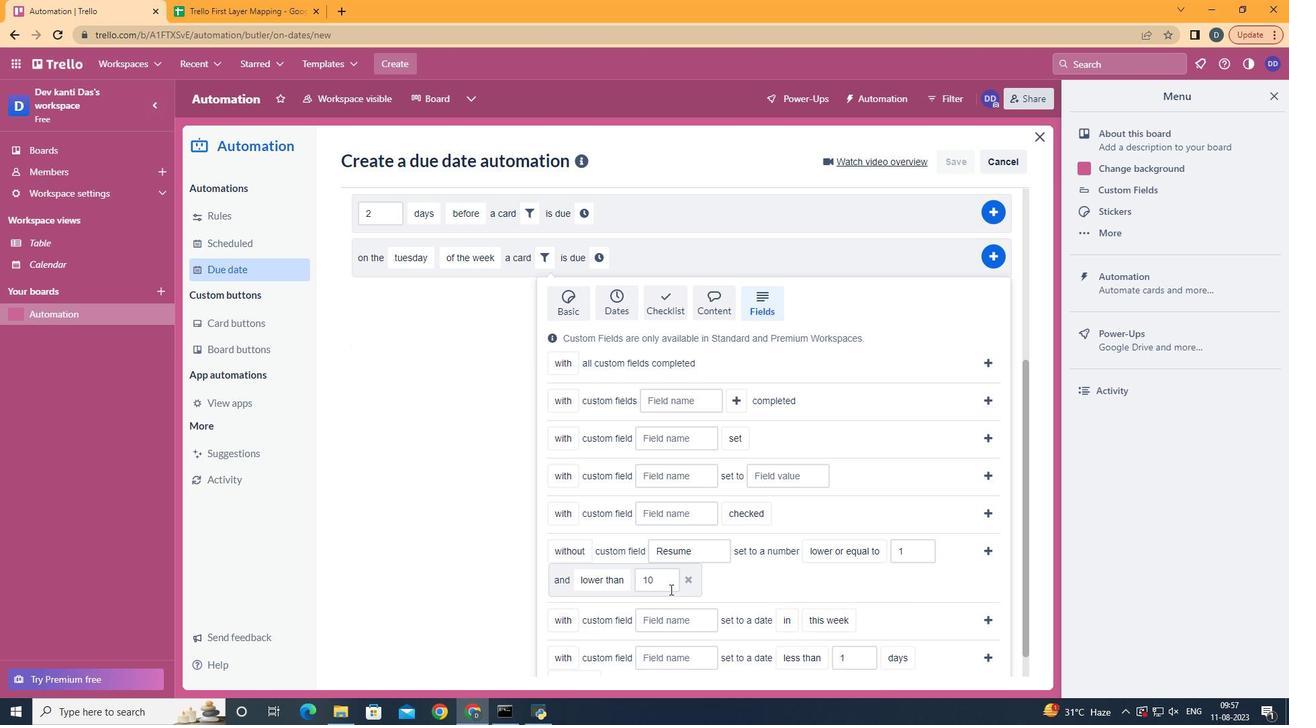 
Action: Mouse pressed left at (938, 550)
Screenshot: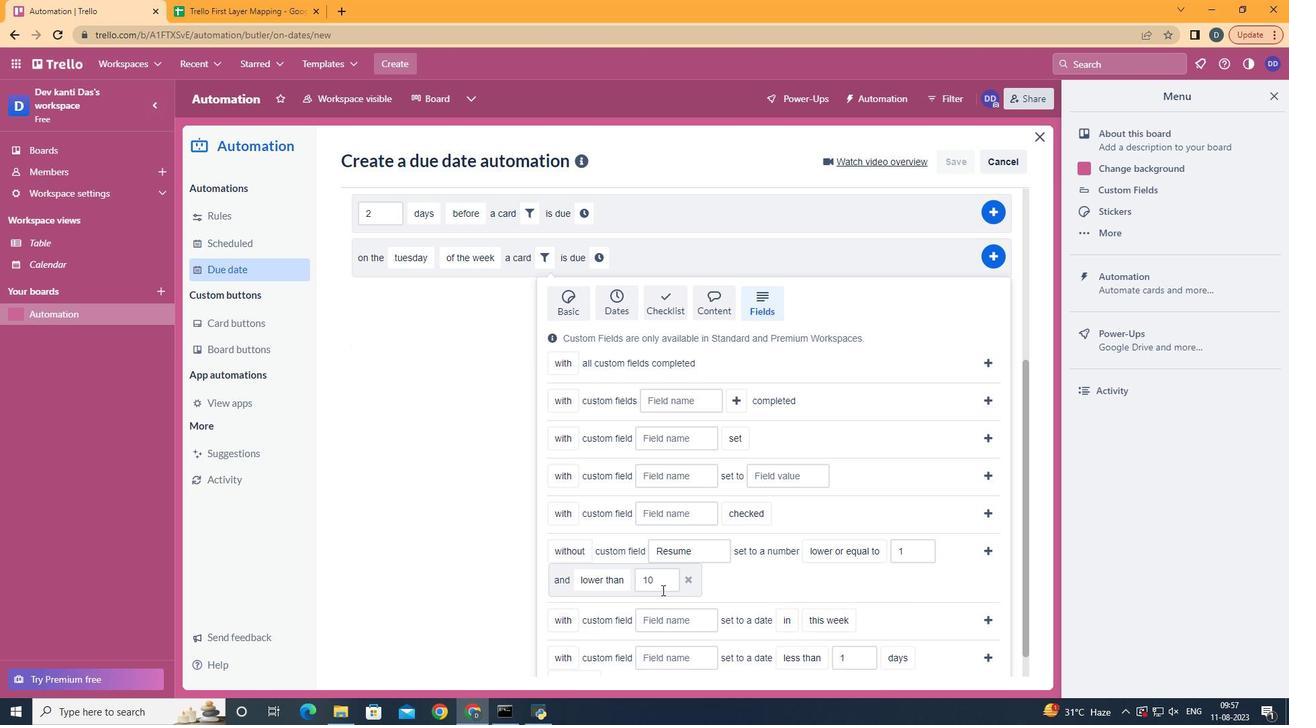
Action: Mouse moved to (628, 560)
Screenshot: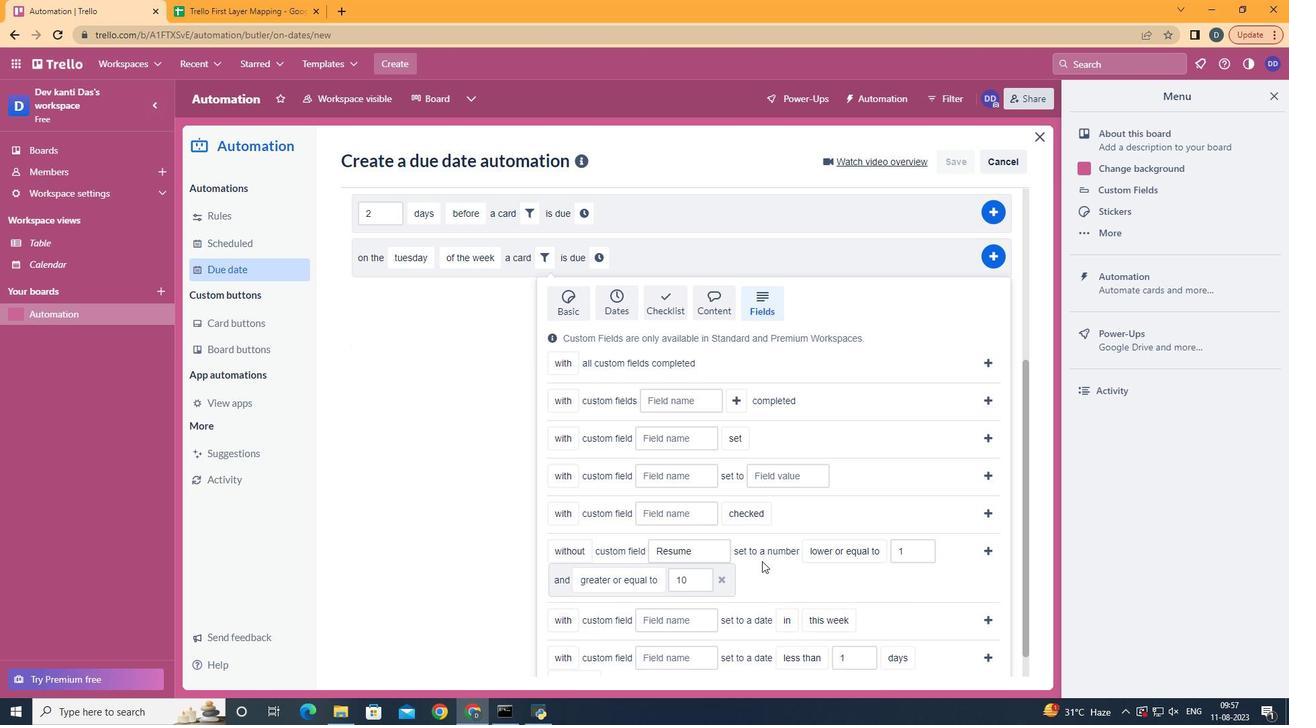 
Action: Mouse pressed left at (628, 560)
Screenshot: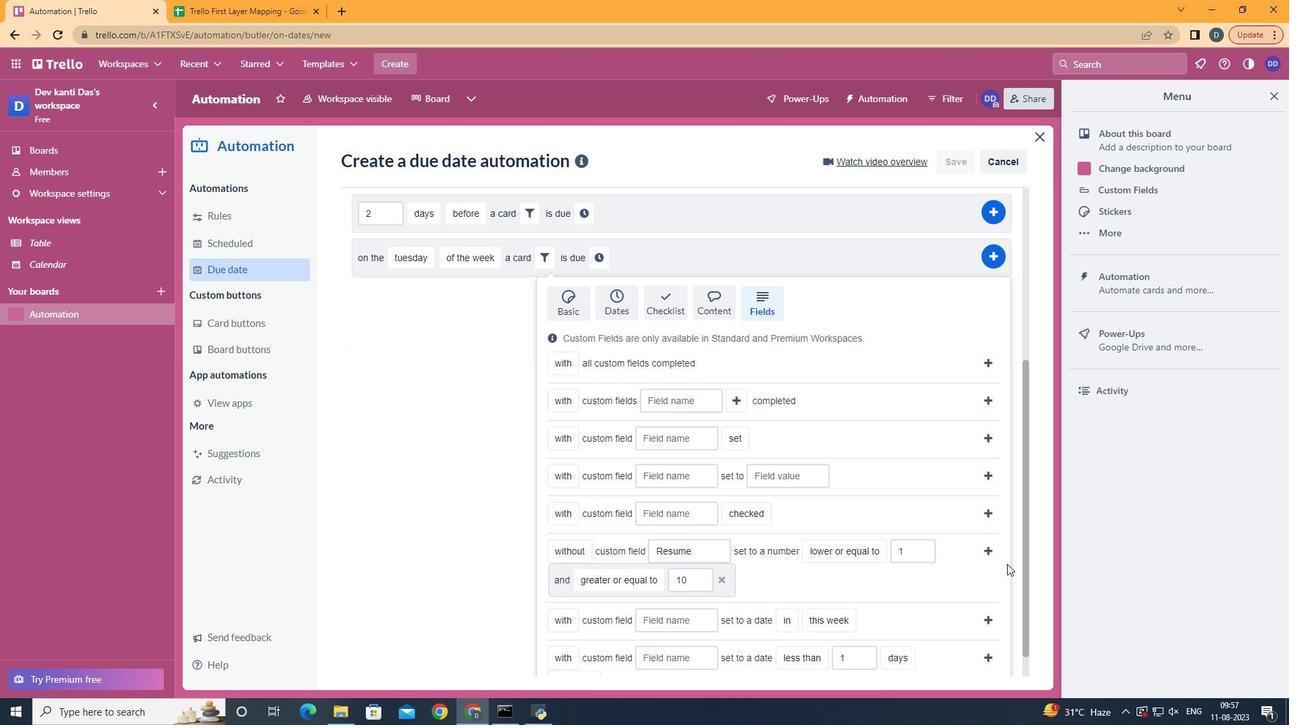 
Action: Mouse moved to (984, 549)
Screenshot: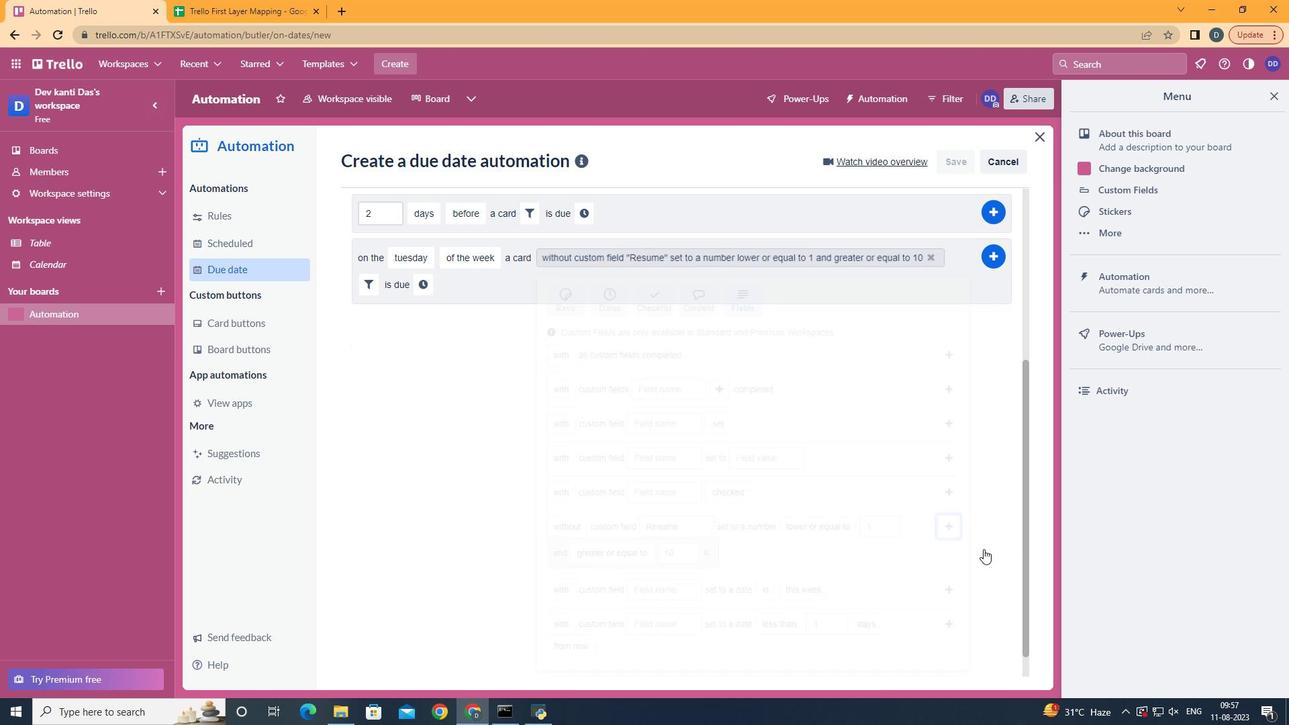 
Action: Mouse pressed left at (984, 549)
Screenshot: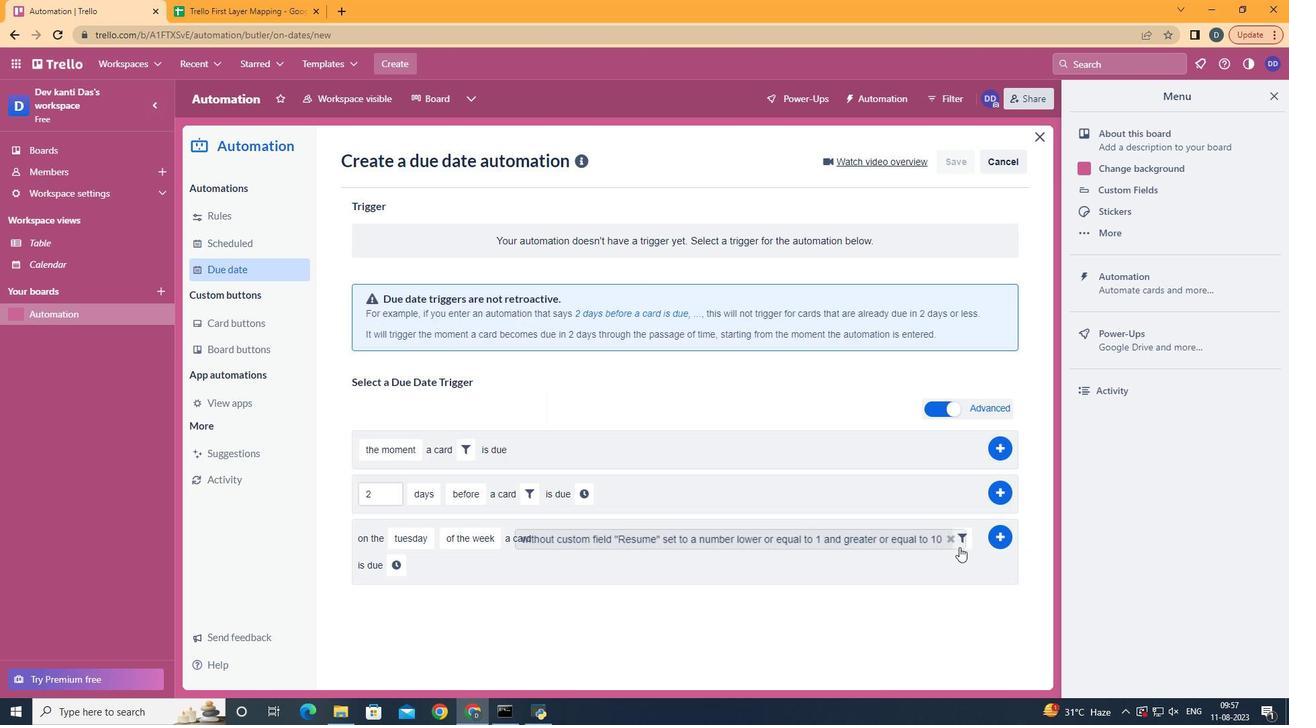 
Action: Mouse moved to (398, 567)
Screenshot: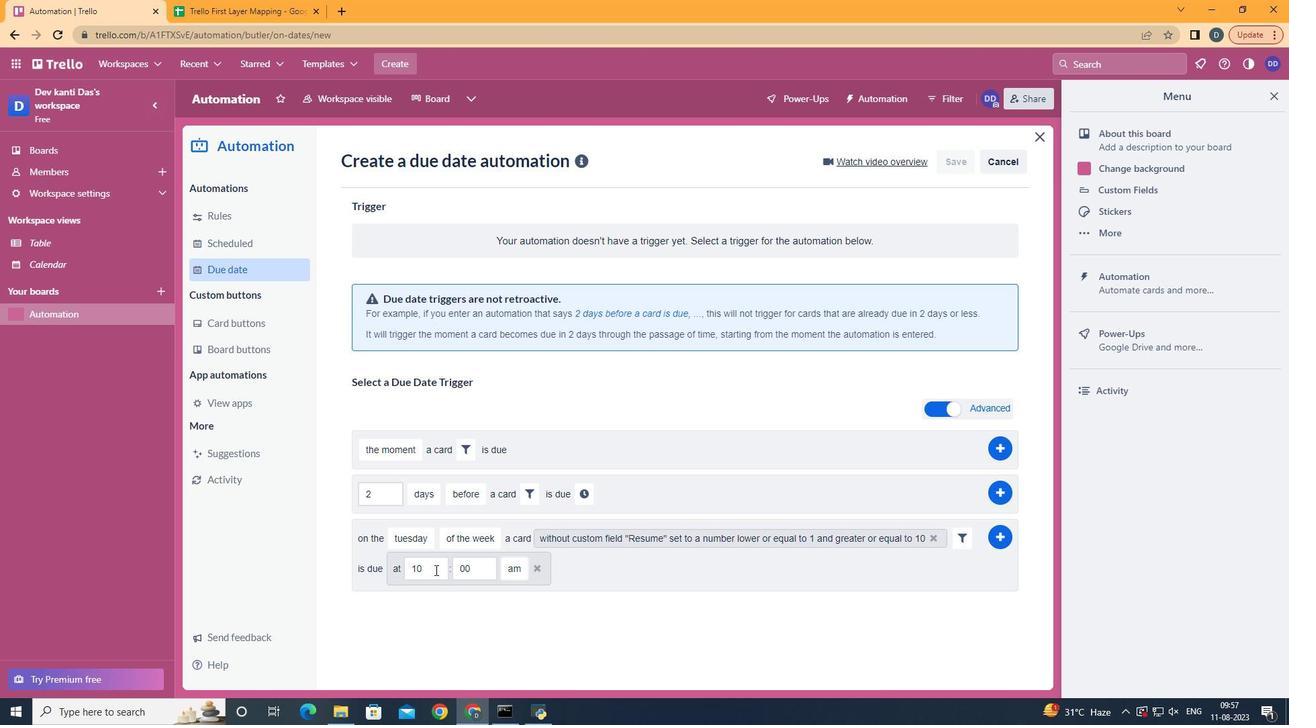 
Action: Mouse pressed left at (398, 567)
Screenshot: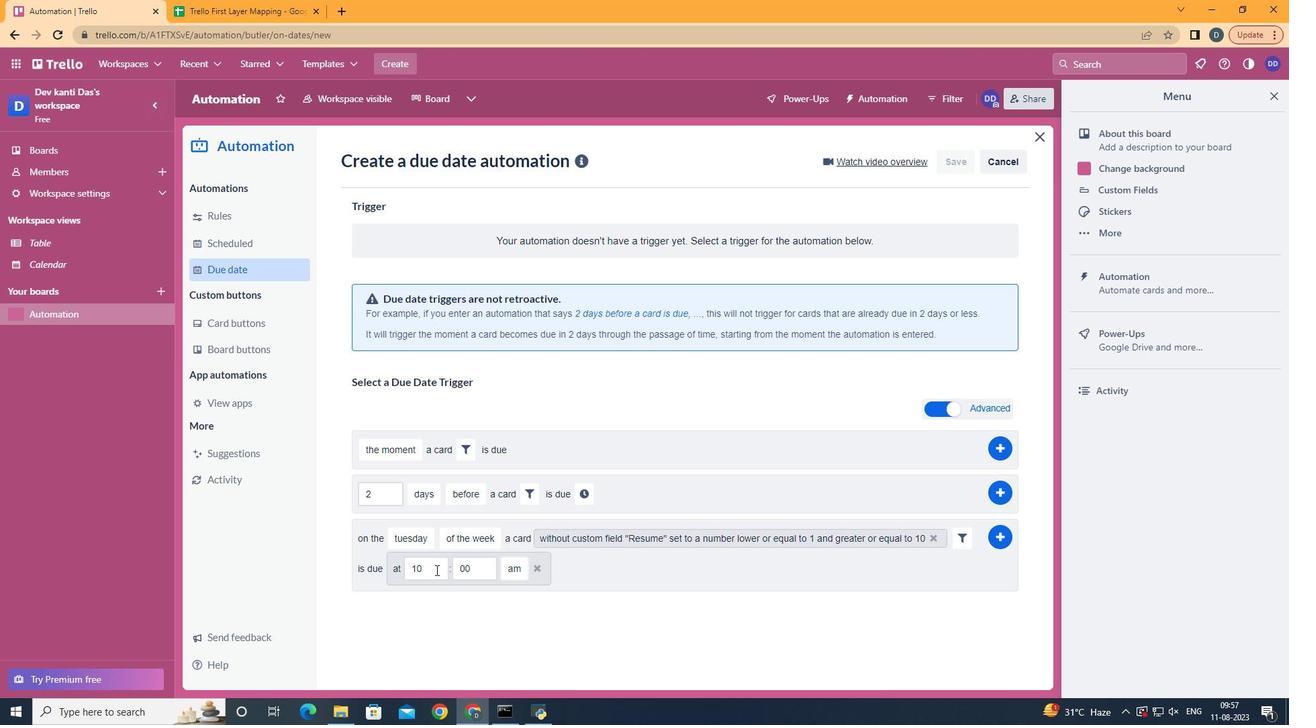 
Action: Mouse moved to (436, 570)
Screenshot: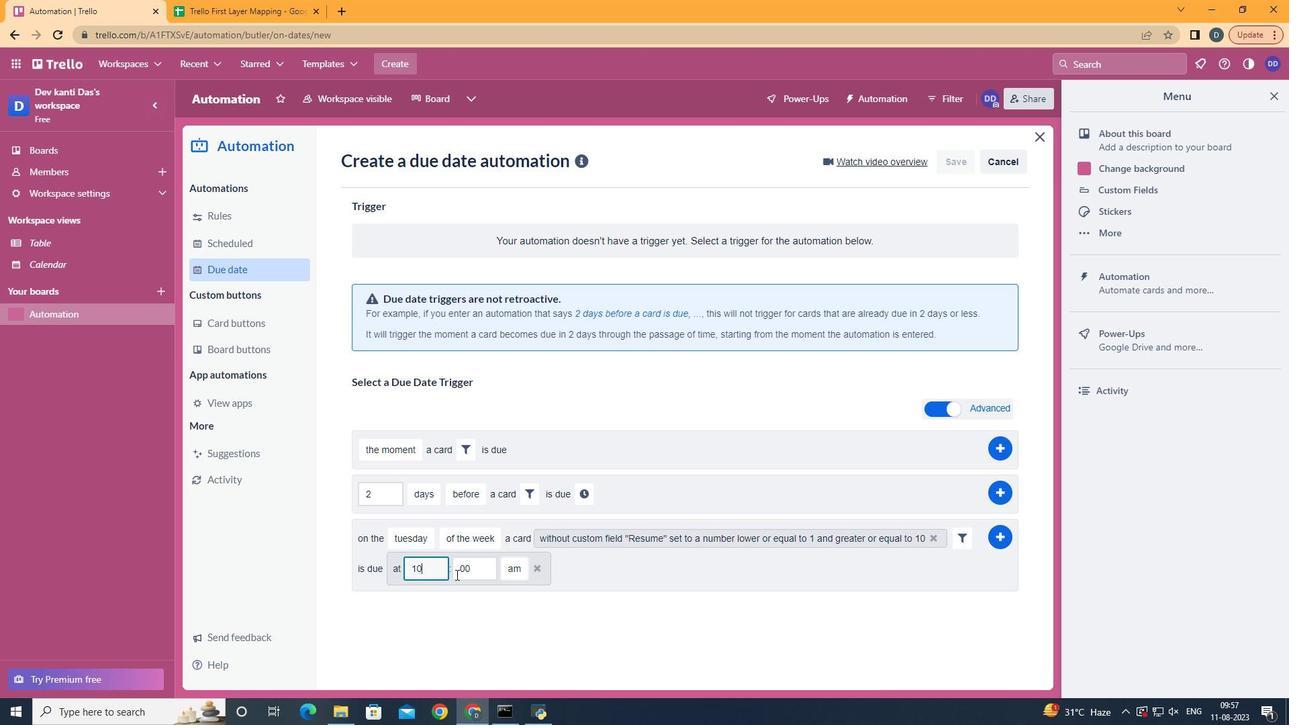 
Action: Mouse pressed left at (436, 570)
Screenshot: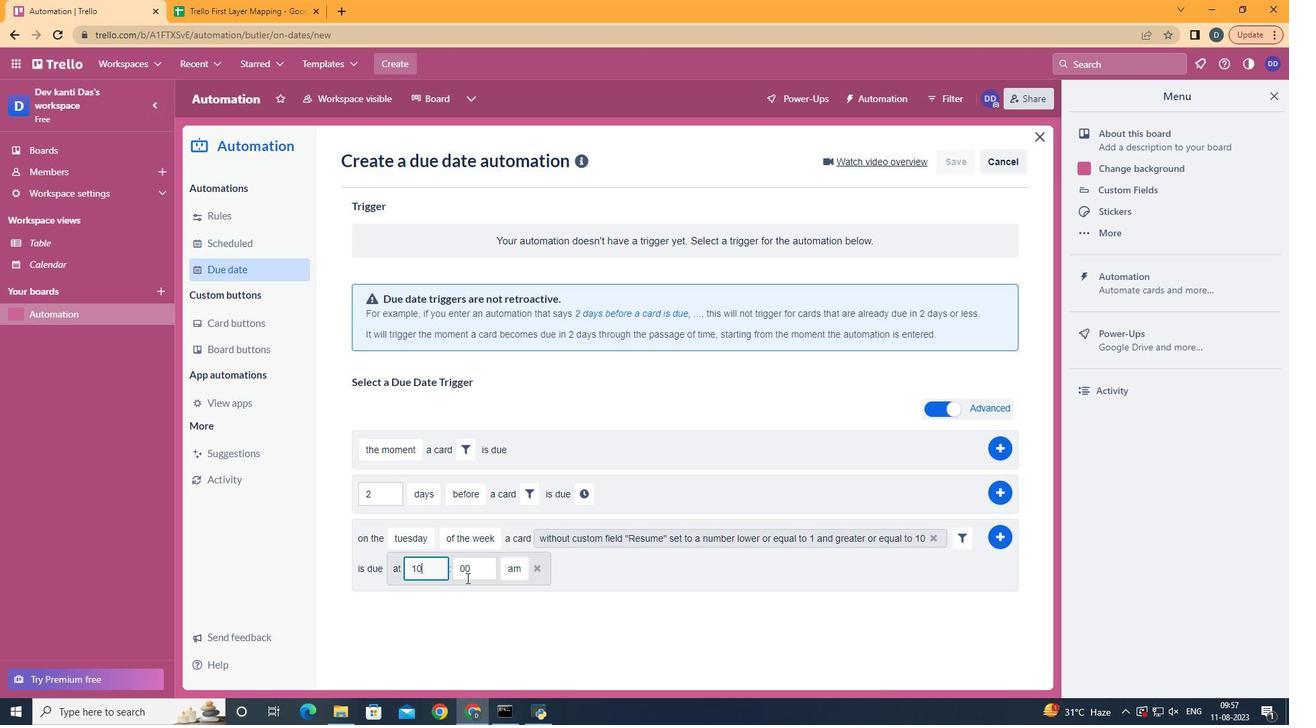 
Action: Mouse moved to (472, 579)
Screenshot: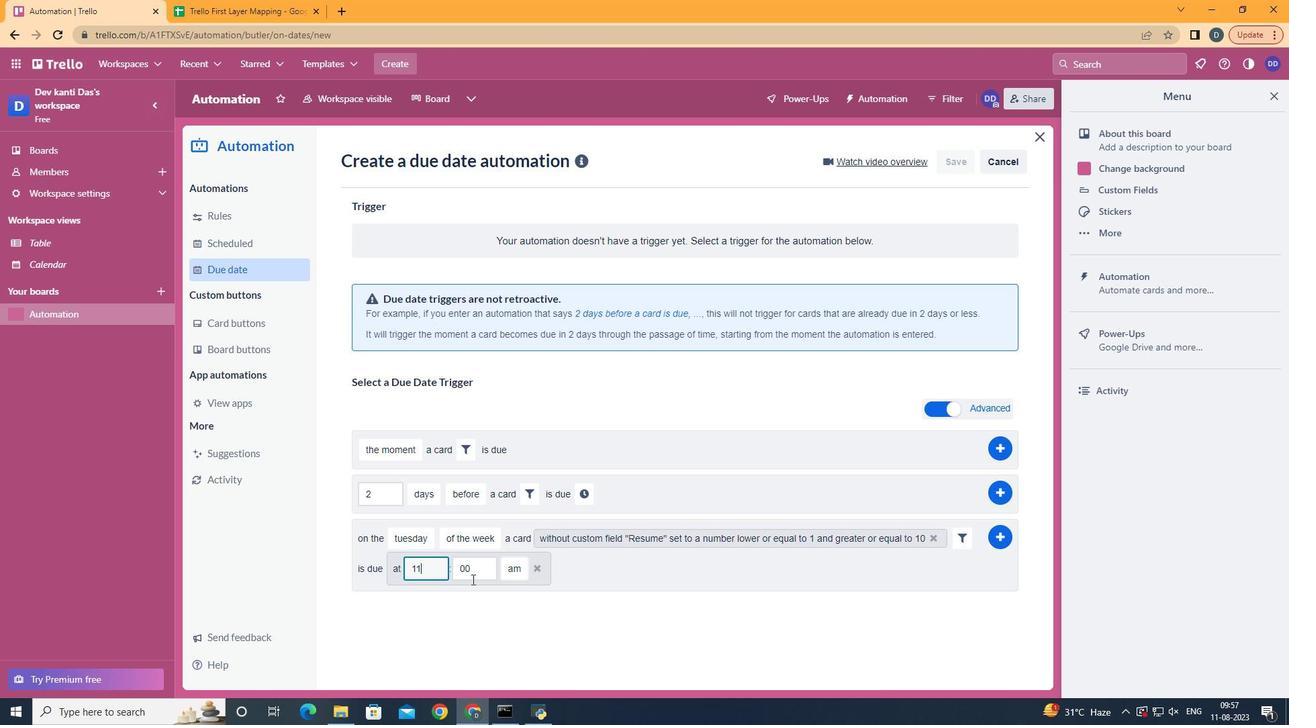 
Action: Key pressed <Key.backspace>1
Screenshot: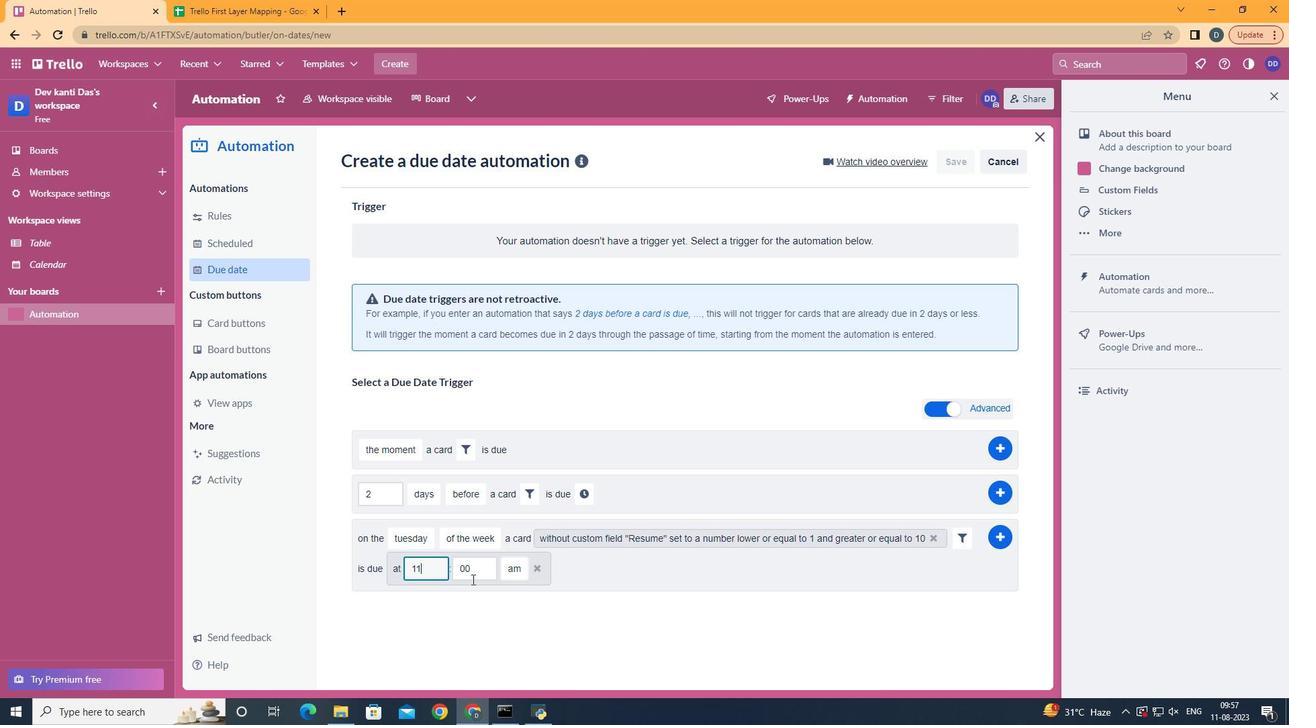 
Action: Mouse moved to (993, 534)
Screenshot: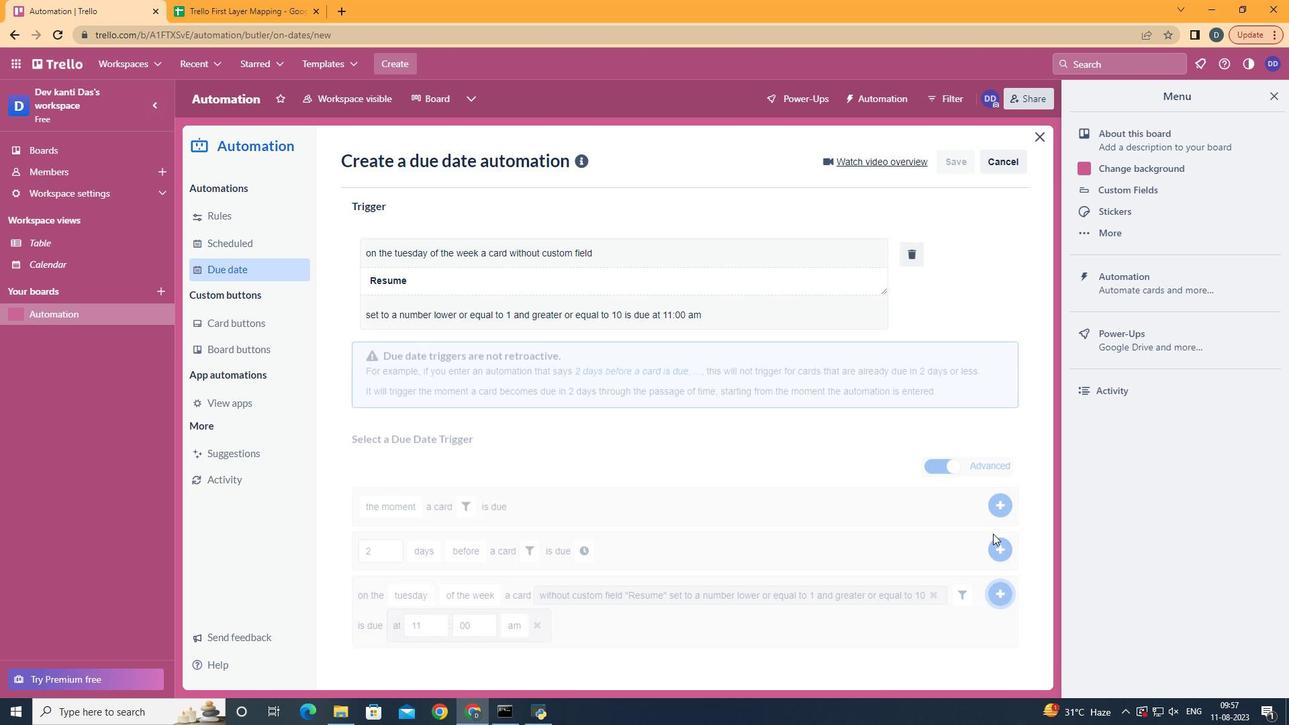 
Action: Mouse pressed left at (993, 534)
Screenshot: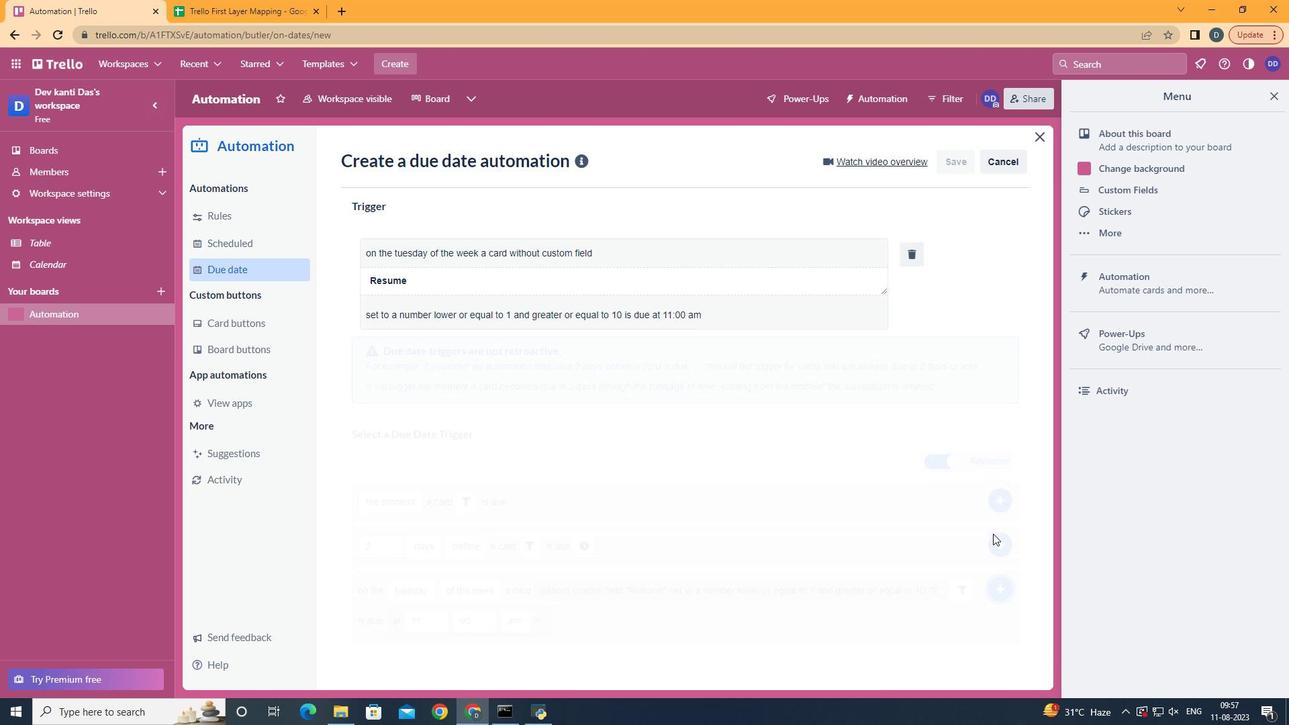 
